 Task: Look for space in Toritama, Brazil from 7th July, 2023 to 15th July, 2023 for 6 adults in price range Rs.15000 to Rs.20000. Place can be entire place with 3 bedrooms having 3 beds and 3 bathrooms. Property type can be house, flat, guest house. Booking option can be shelf check-in. Required host language is Spanish.
Action: Mouse moved to (492, 121)
Screenshot: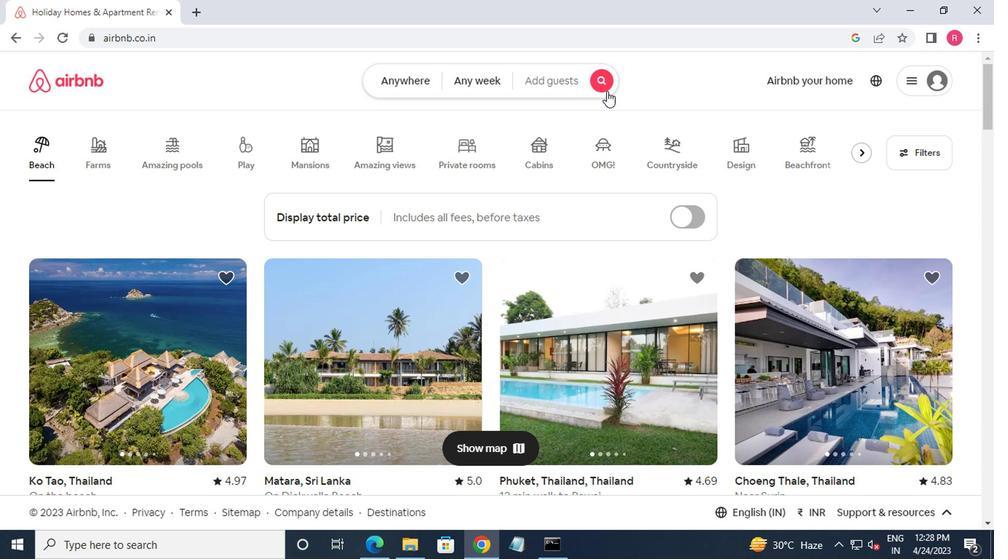 
Action: Mouse pressed left at (492, 121)
Screenshot: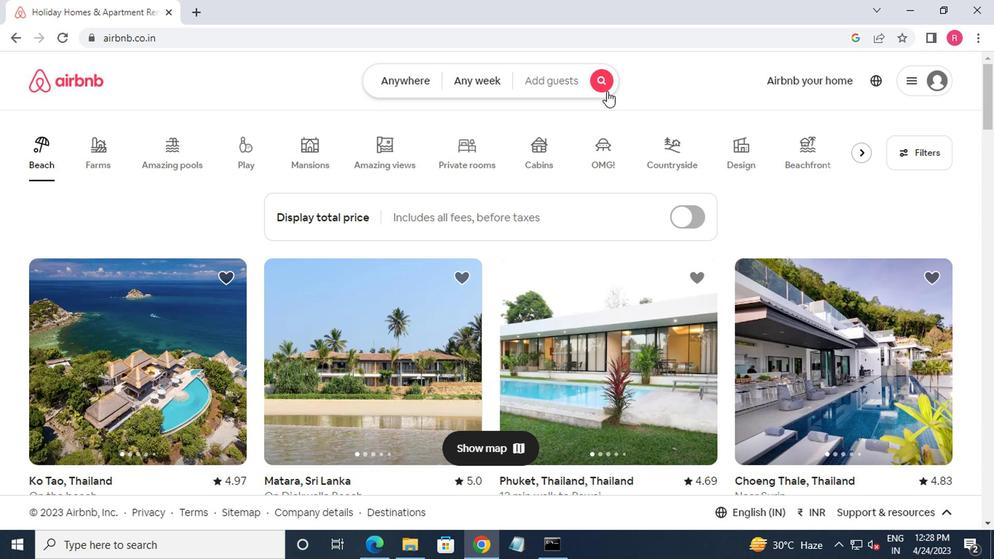 
Action: Mouse moved to (288, 162)
Screenshot: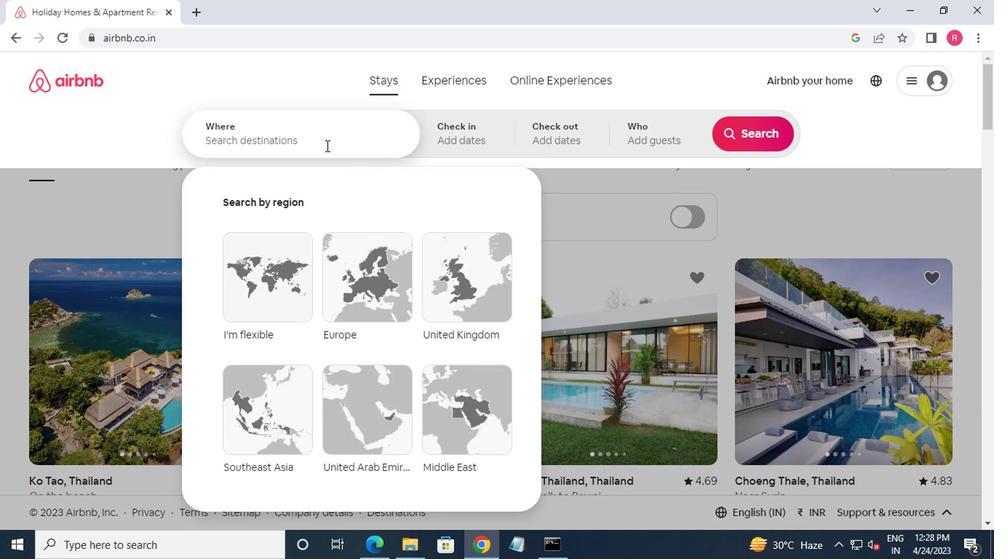
Action: Mouse pressed left at (288, 162)
Screenshot: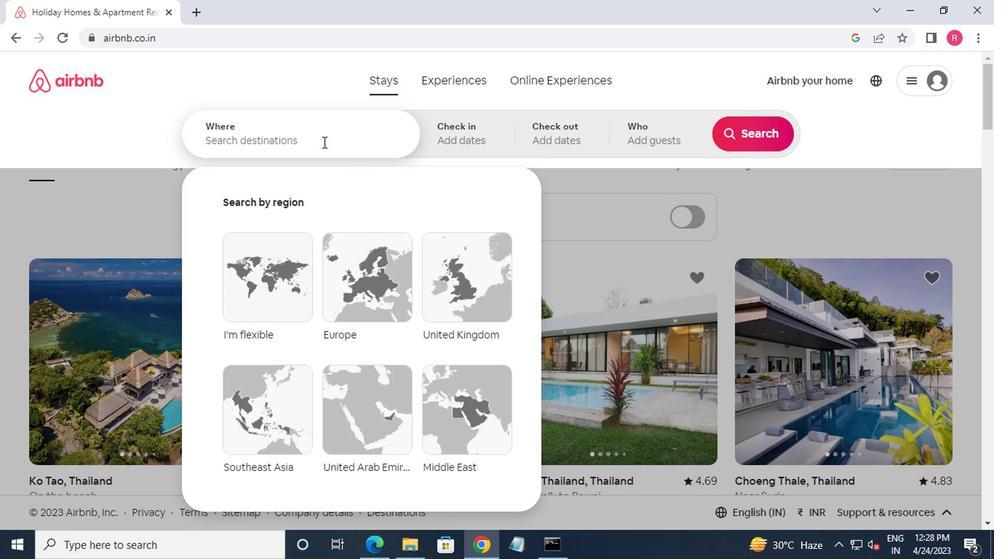 
Action: Mouse moved to (311, 222)
Screenshot: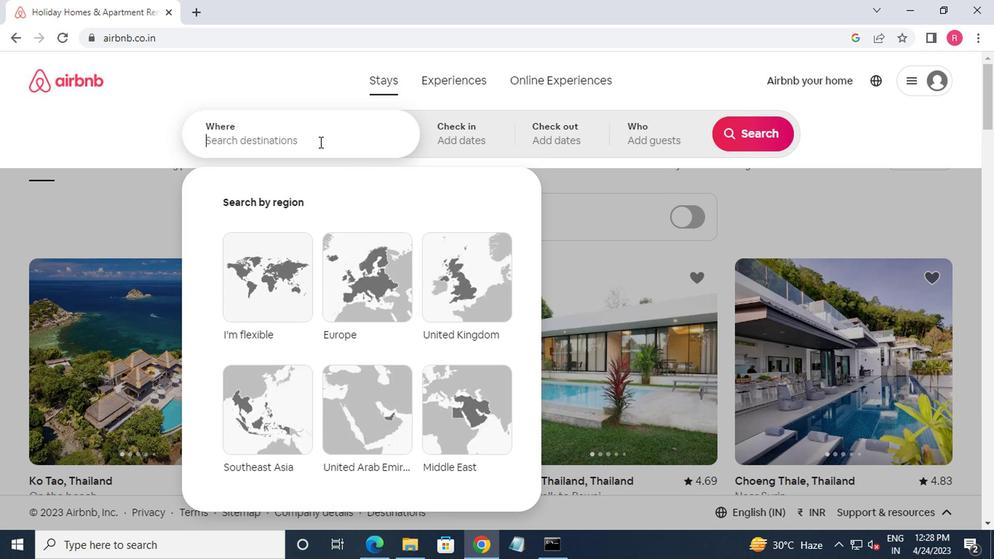 
Action: Key pressed toritama,brazil<Key.enter>
Screenshot: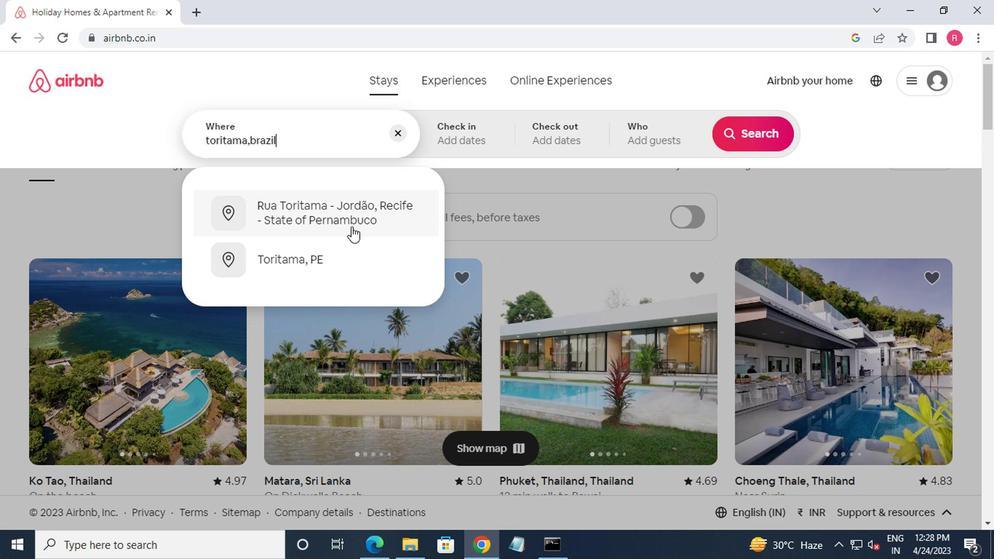 
Action: Mouse moved to (597, 240)
Screenshot: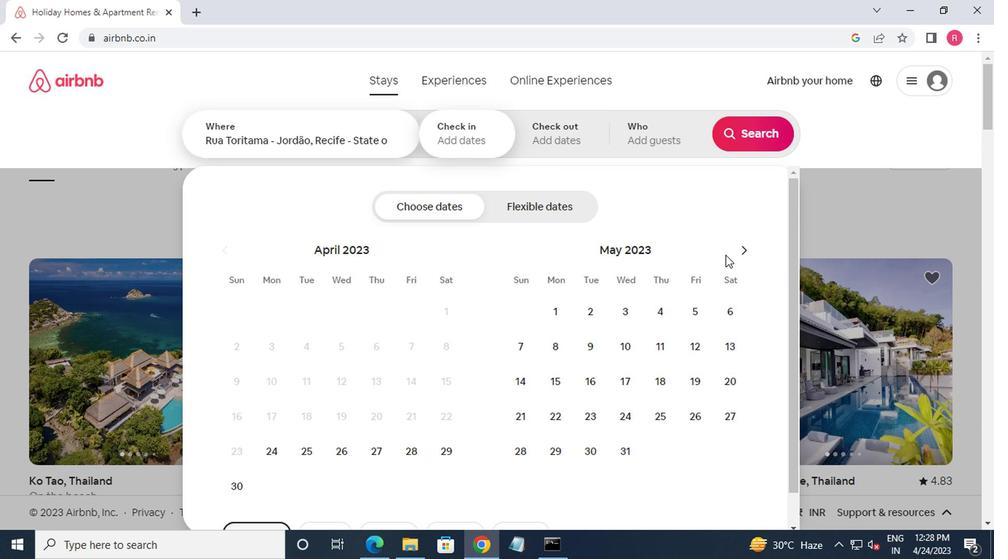
Action: Mouse pressed left at (597, 240)
Screenshot: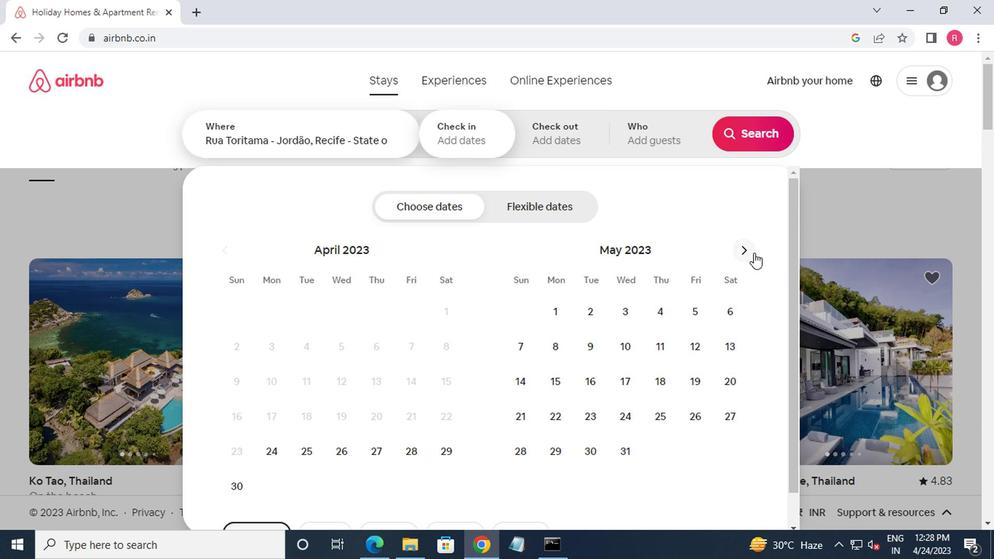 
Action: Mouse moved to (591, 241)
Screenshot: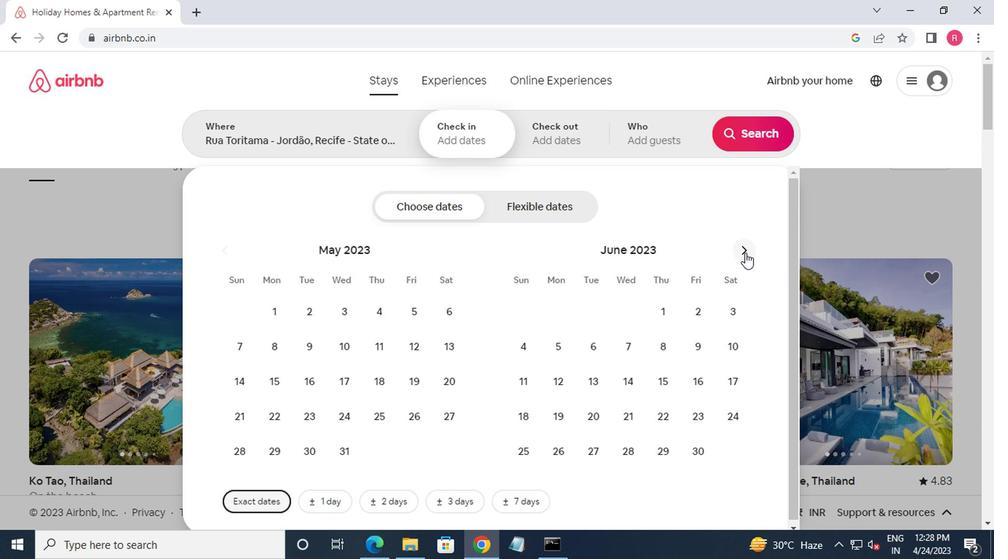 
Action: Mouse pressed left at (591, 241)
Screenshot: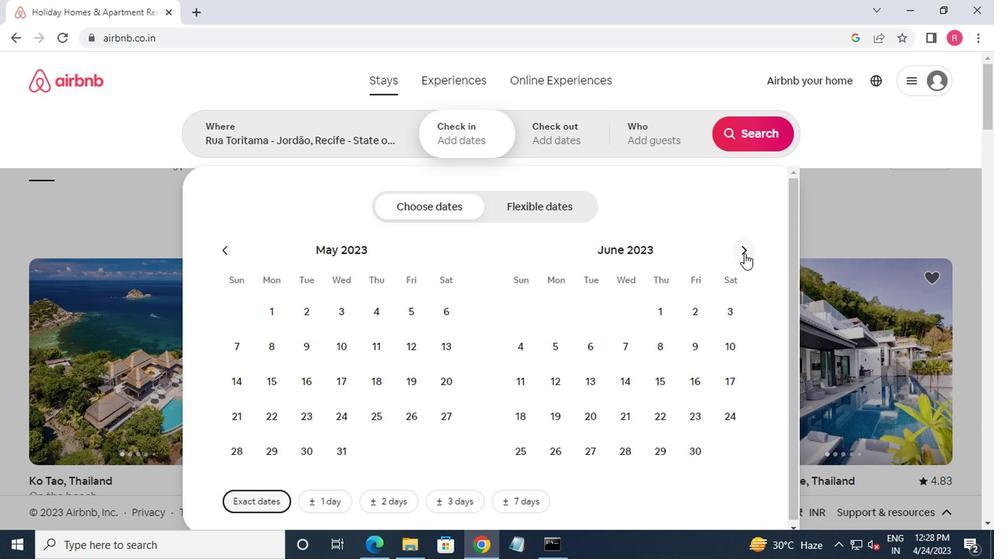 
Action: Mouse moved to (556, 311)
Screenshot: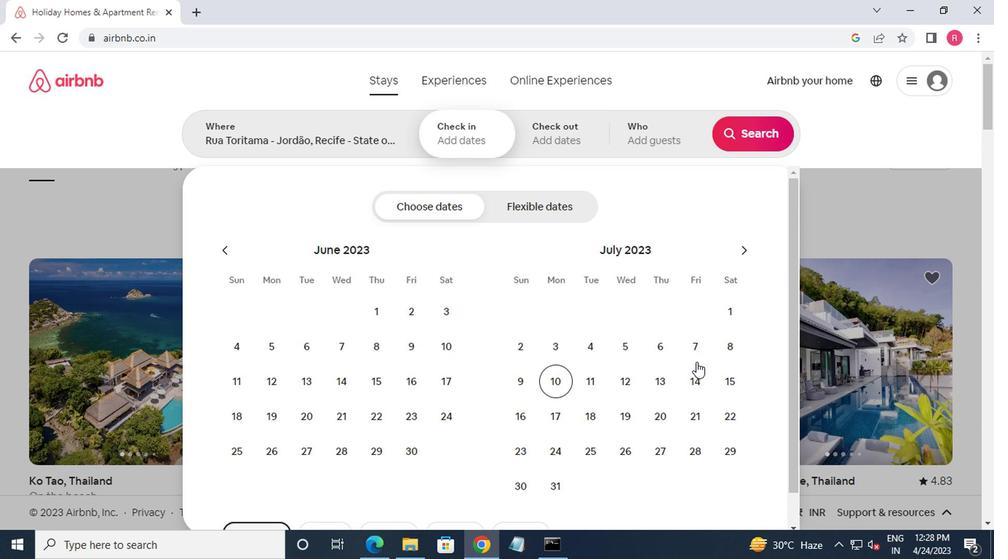
Action: Mouse pressed left at (556, 311)
Screenshot: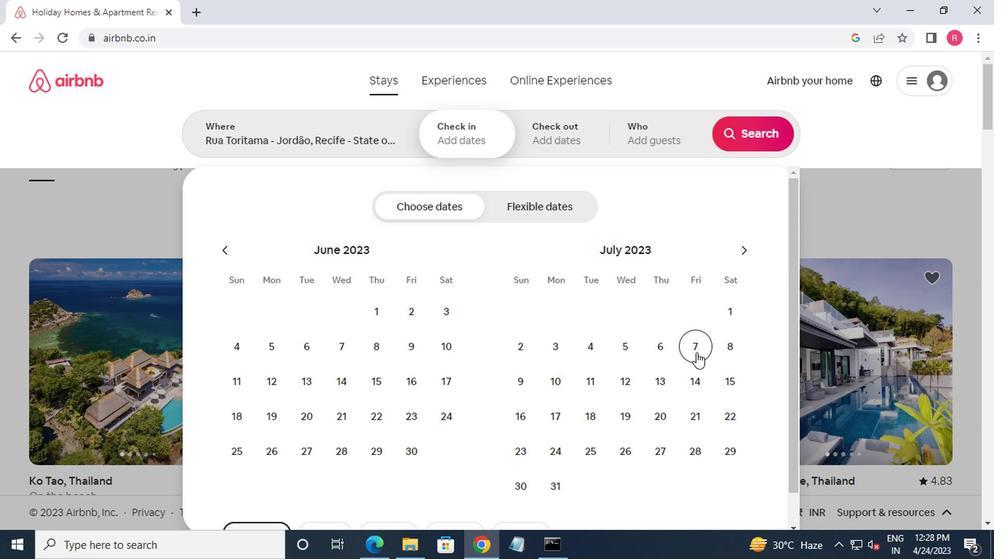 
Action: Mouse moved to (573, 335)
Screenshot: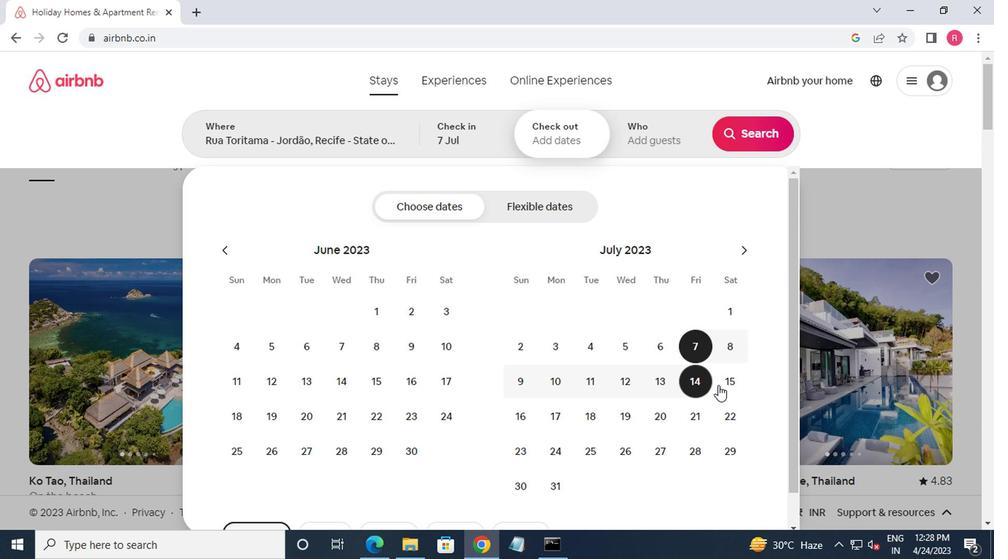 
Action: Mouse pressed left at (573, 335)
Screenshot: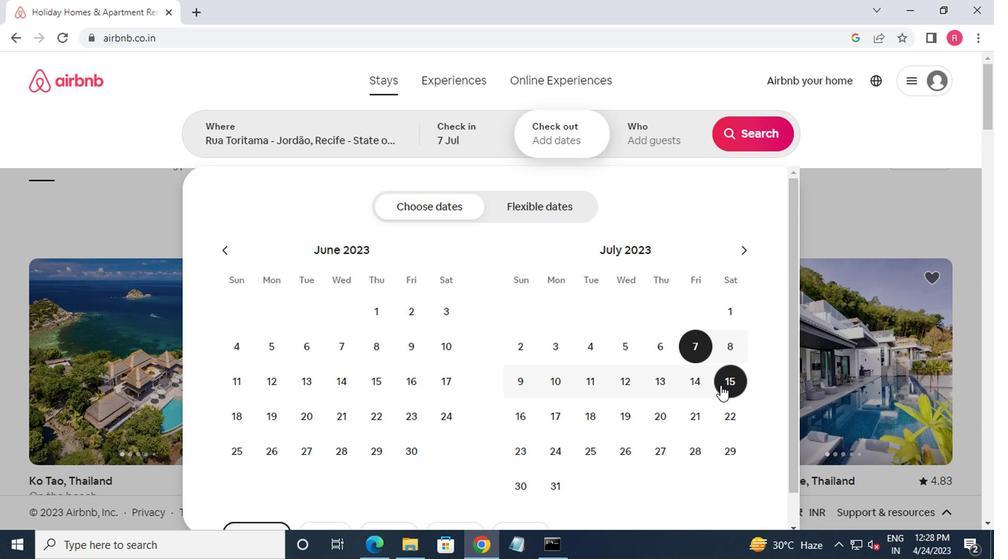 
Action: Mouse moved to (519, 161)
Screenshot: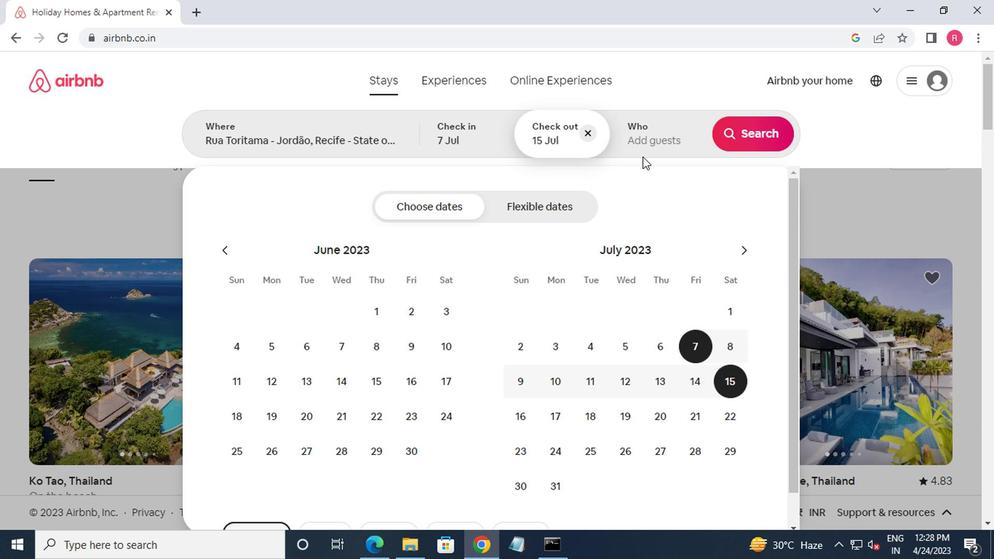 
Action: Mouse pressed left at (519, 161)
Screenshot: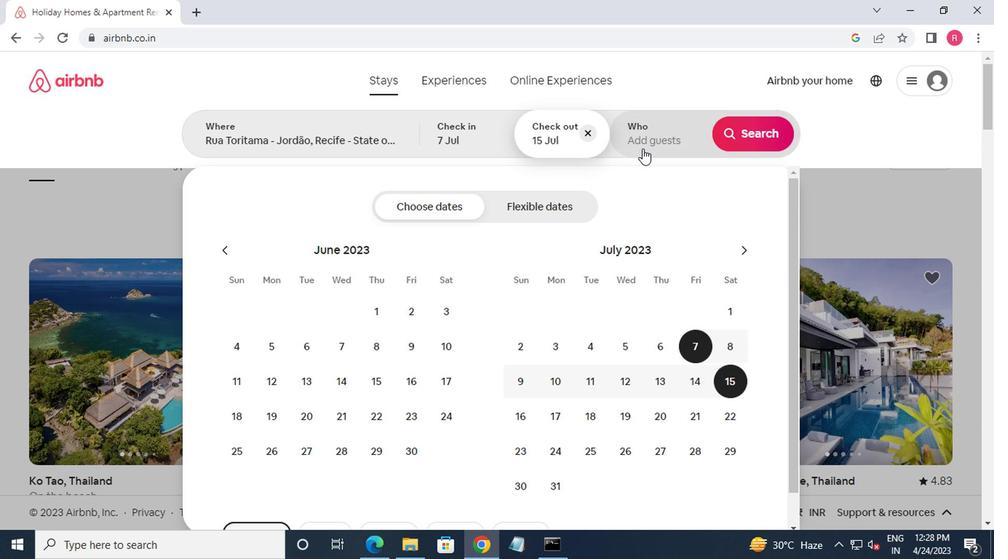 
Action: Mouse moved to (598, 200)
Screenshot: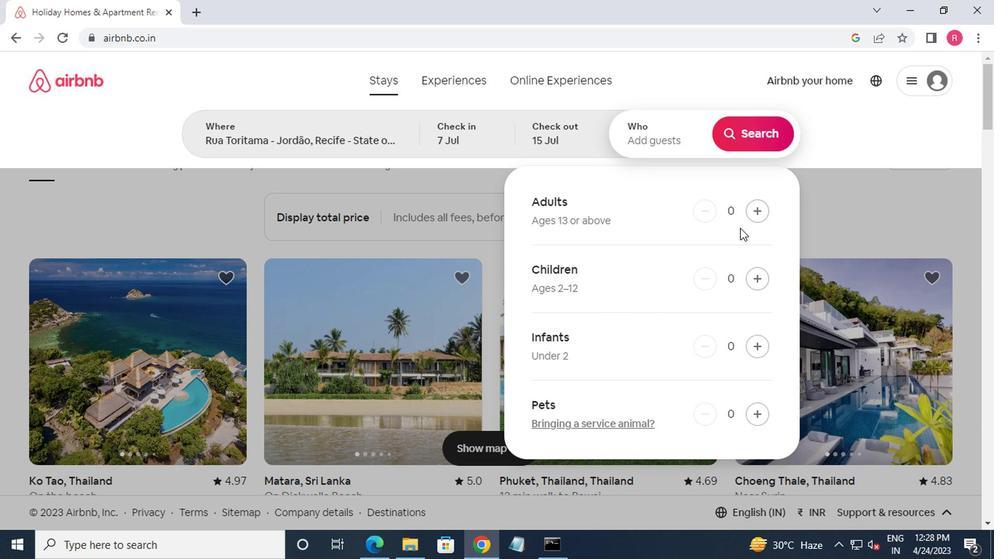 
Action: Mouse pressed left at (598, 200)
Screenshot: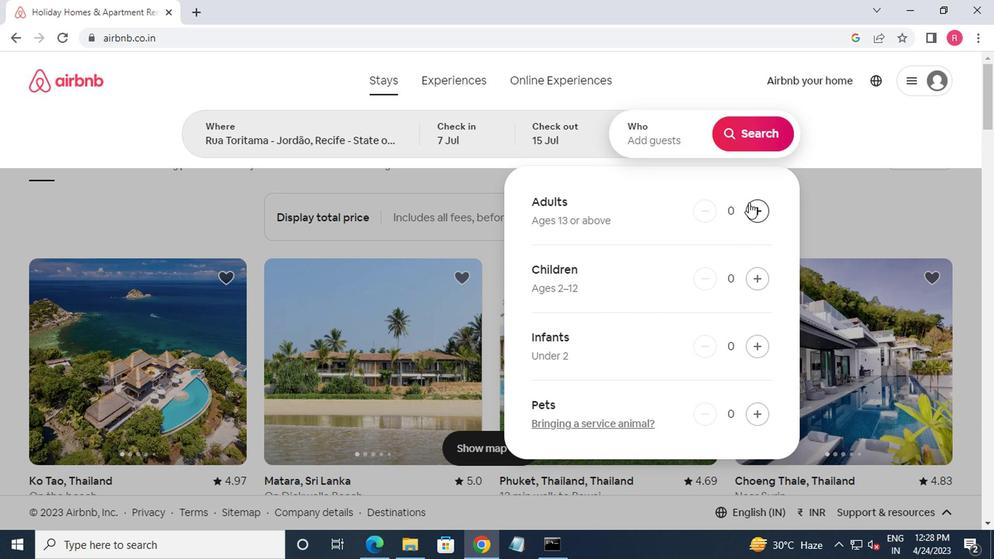 
Action: Mouse moved to (599, 210)
Screenshot: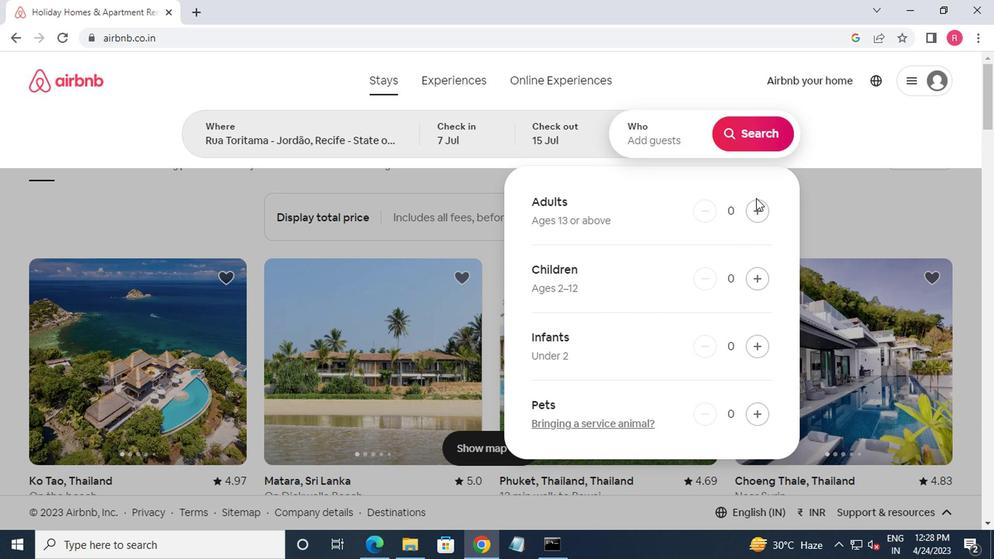 
Action: Mouse pressed left at (599, 210)
Screenshot: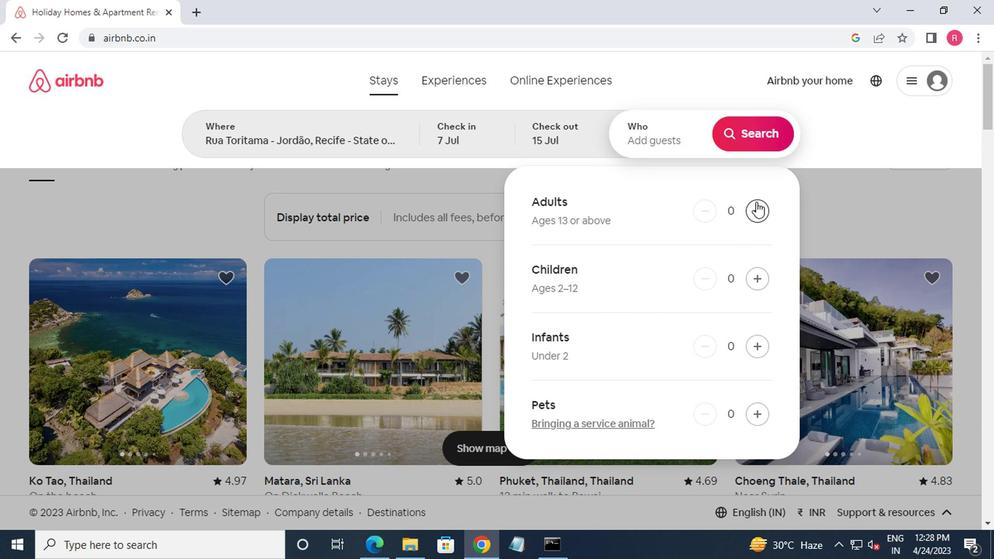 
Action: Mouse pressed left at (599, 210)
Screenshot: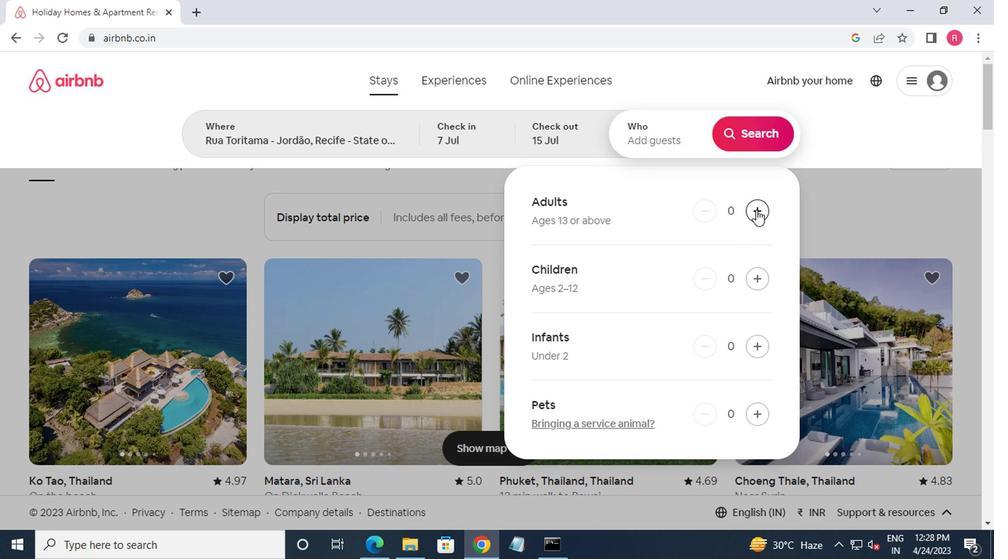 
Action: Mouse pressed left at (599, 210)
Screenshot: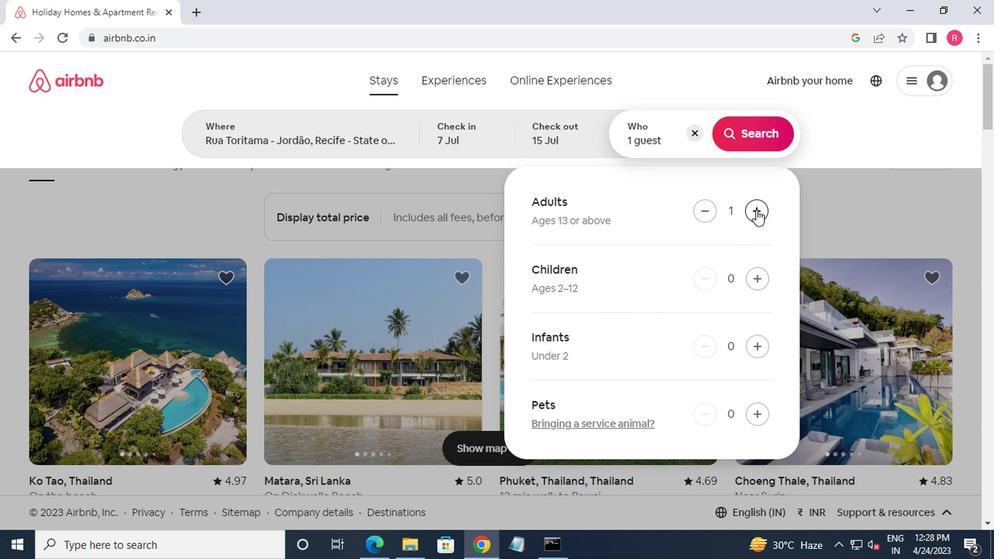 
Action: Mouse pressed left at (599, 210)
Screenshot: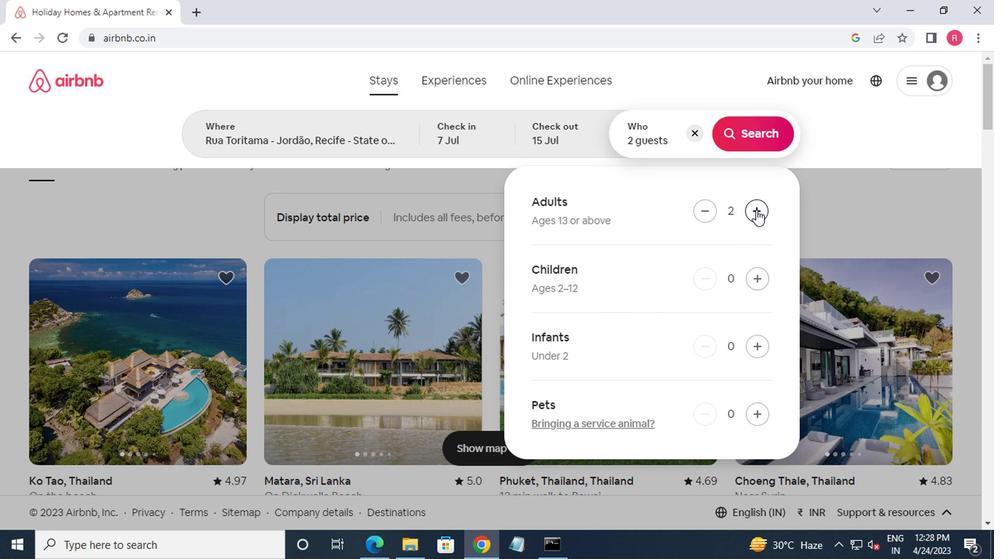 
Action: Mouse pressed left at (599, 210)
Screenshot: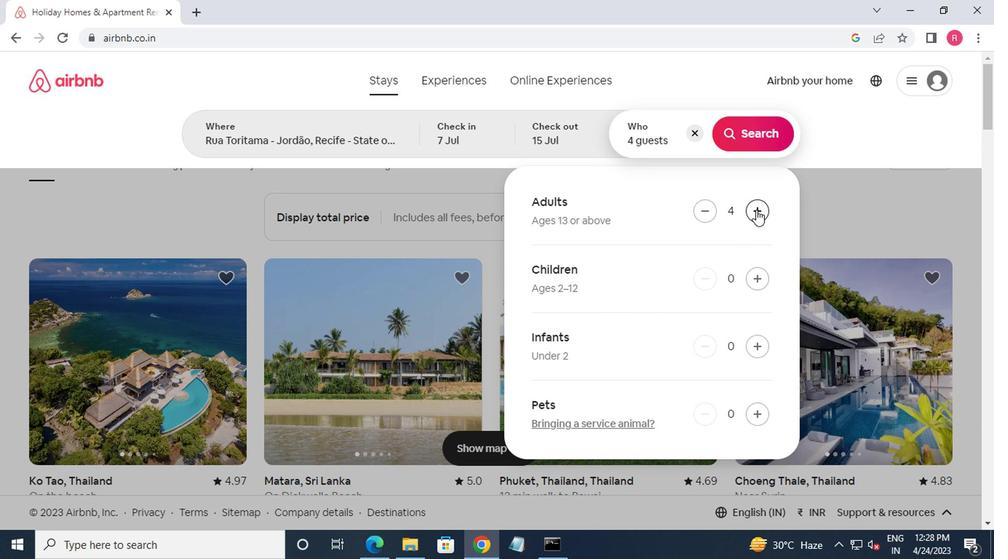 
Action: Mouse moved to (599, 210)
Screenshot: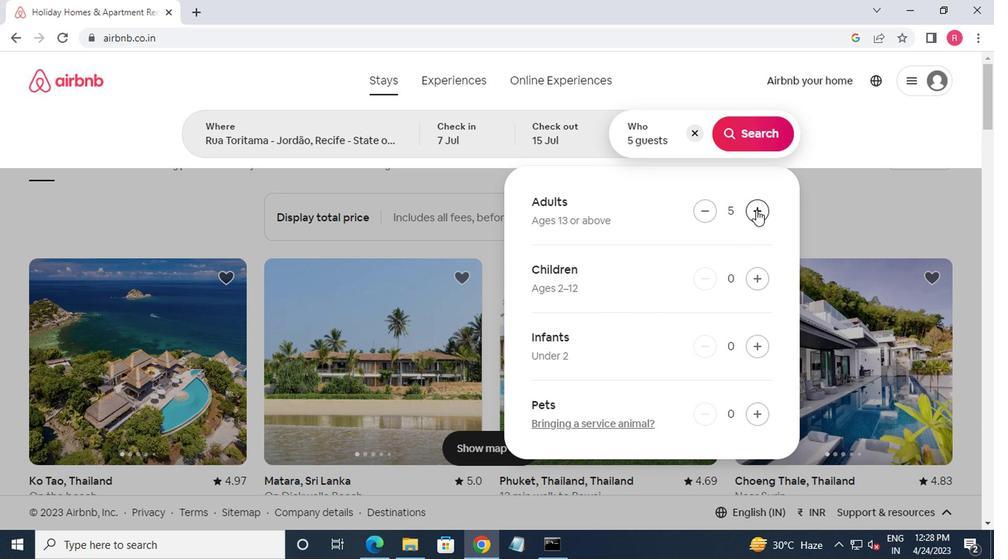 
Action: Mouse pressed left at (599, 210)
Screenshot: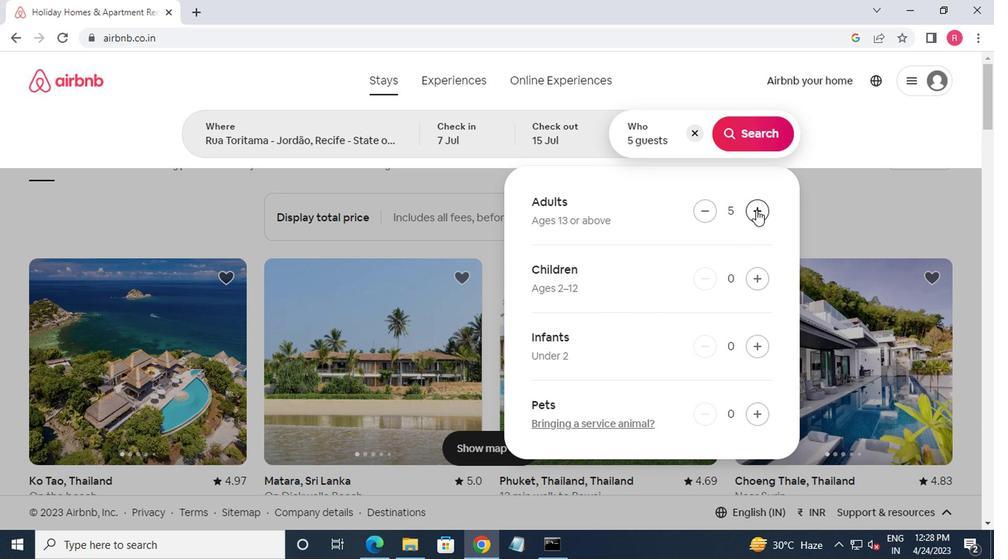 
Action: Mouse moved to (592, 161)
Screenshot: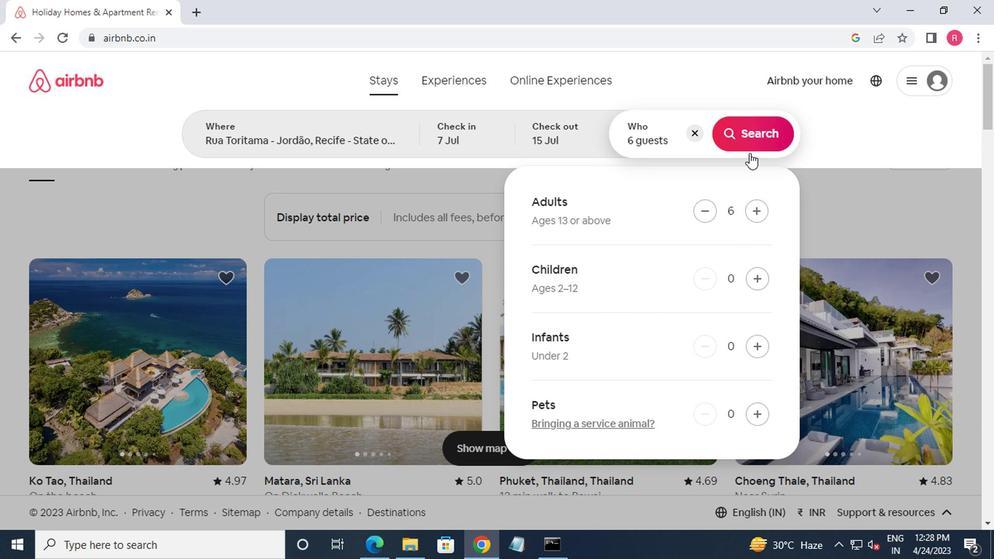 
Action: Mouse pressed left at (592, 161)
Screenshot: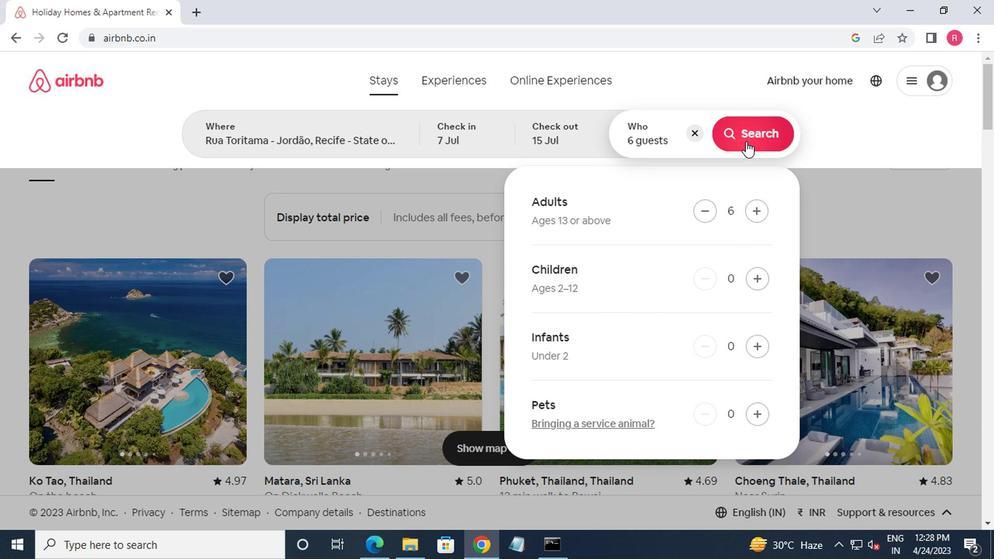
Action: Mouse moved to (707, 159)
Screenshot: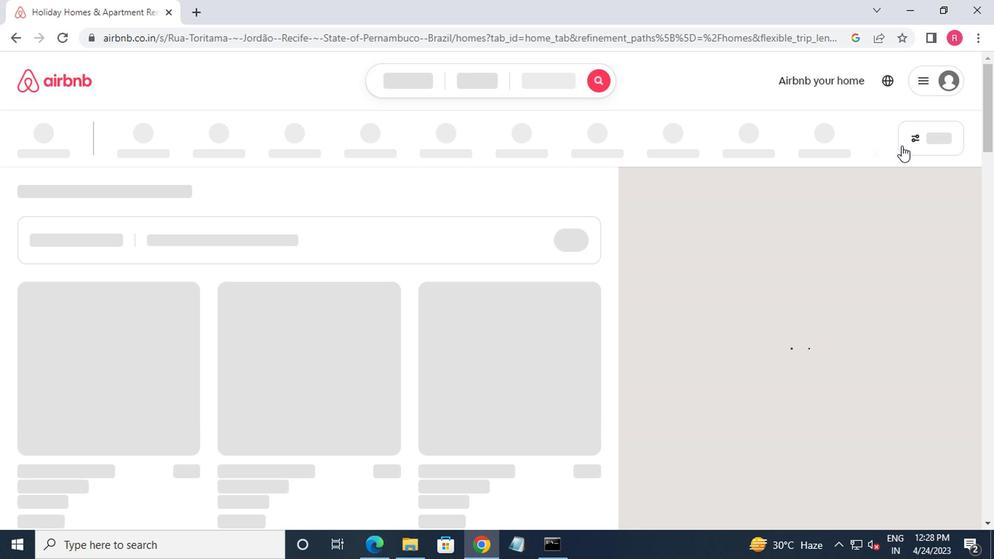 
Action: Mouse pressed left at (707, 159)
Screenshot: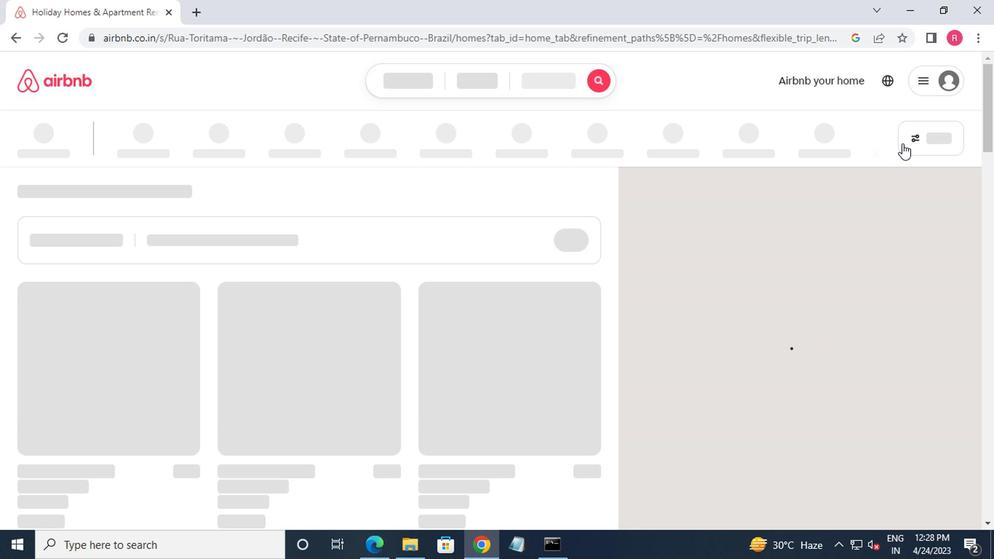 
Action: Mouse moved to (281, 289)
Screenshot: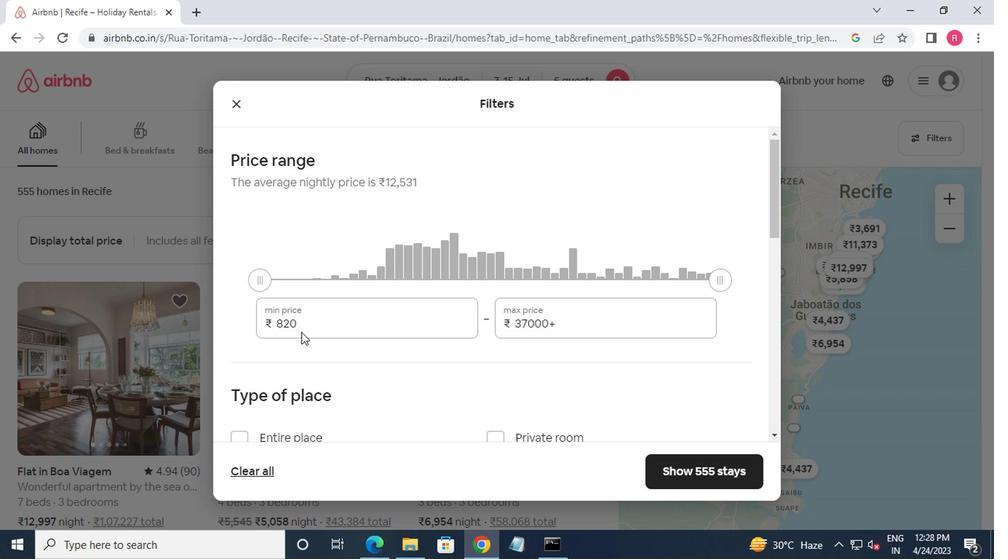 
Action: Mouse pressed left at (281, 289)
Screenshot: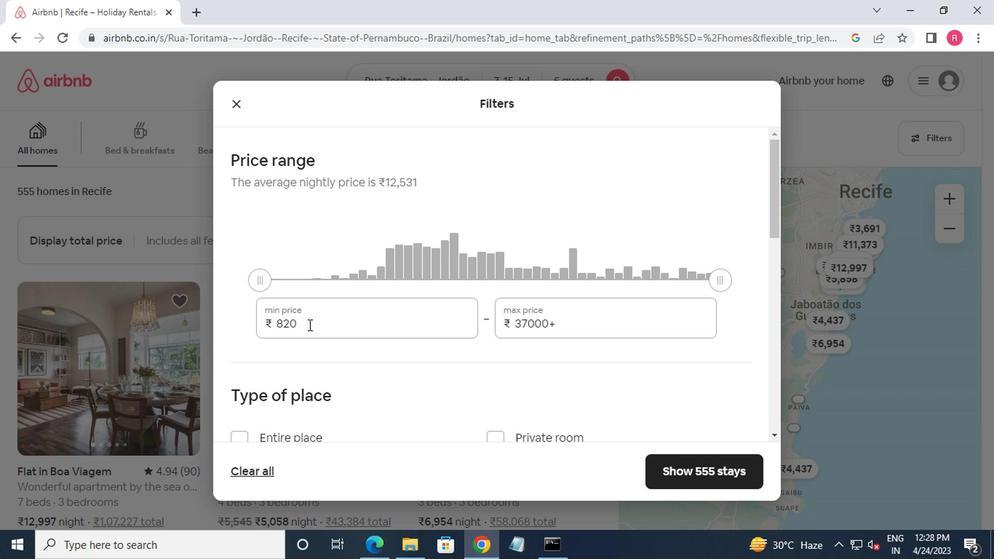 
Action: Key pressed <Key.backspace><Key.backspace><Key.backspace><Key.backspace>15000<Key.tab>2000<Key.backspace><Key.backspace><Key.backspace><Key.backspace><Key.backspace><Key.backspace><Key.backspace>20000
Screenshot: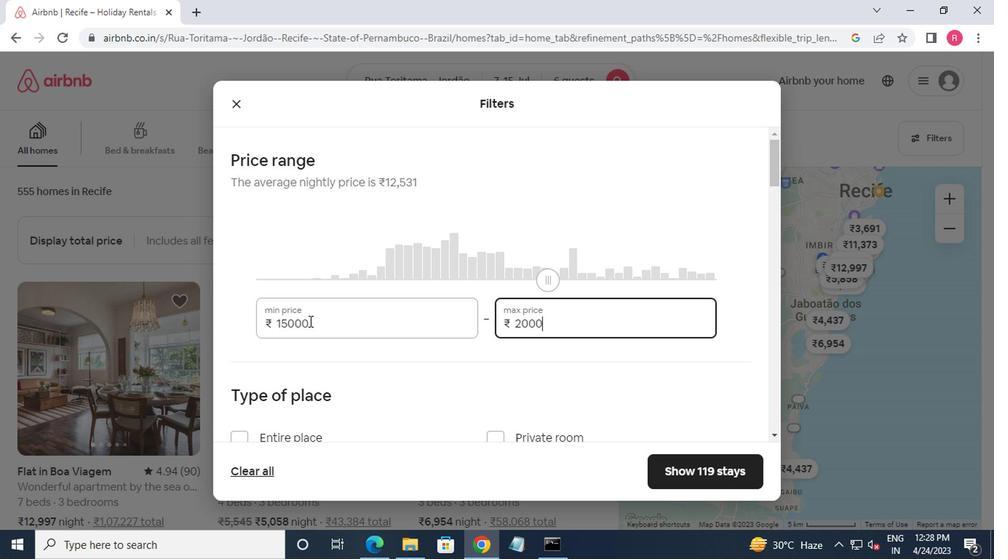 
Action: Mouse moved to (254, 373)
Screenshot: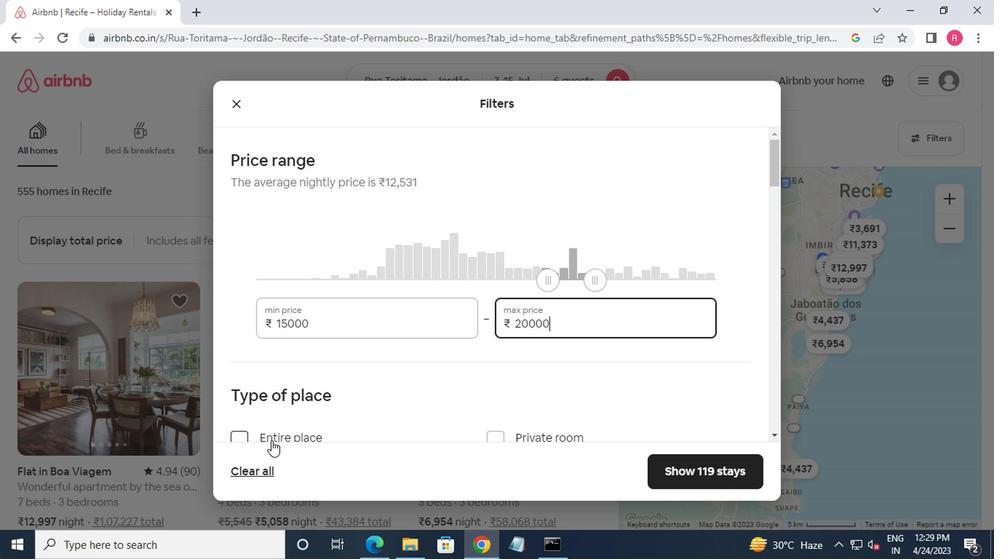 
Action: Mouse pressed left at (254, 373)
Screenshot: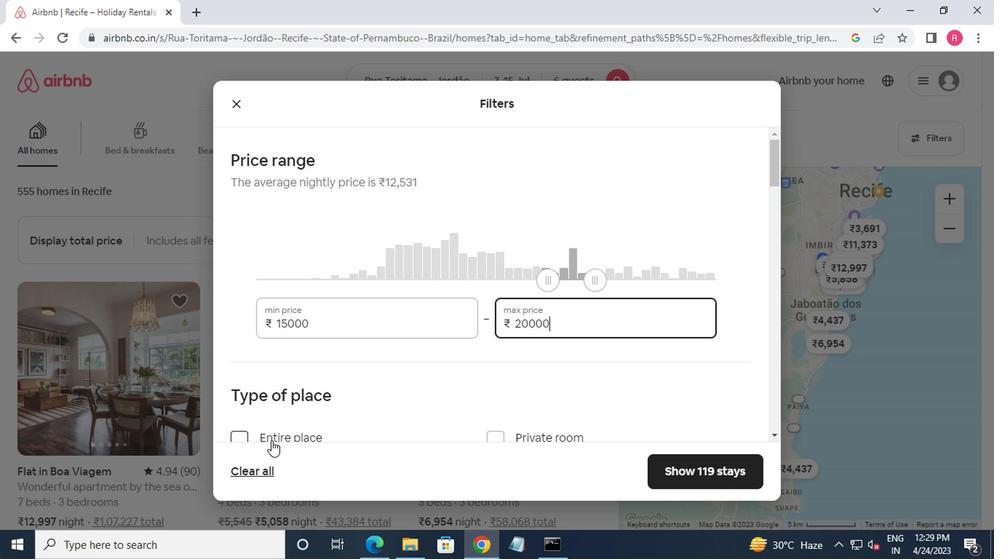 
Action: Mouse moved to (264, 366)
Screenshot: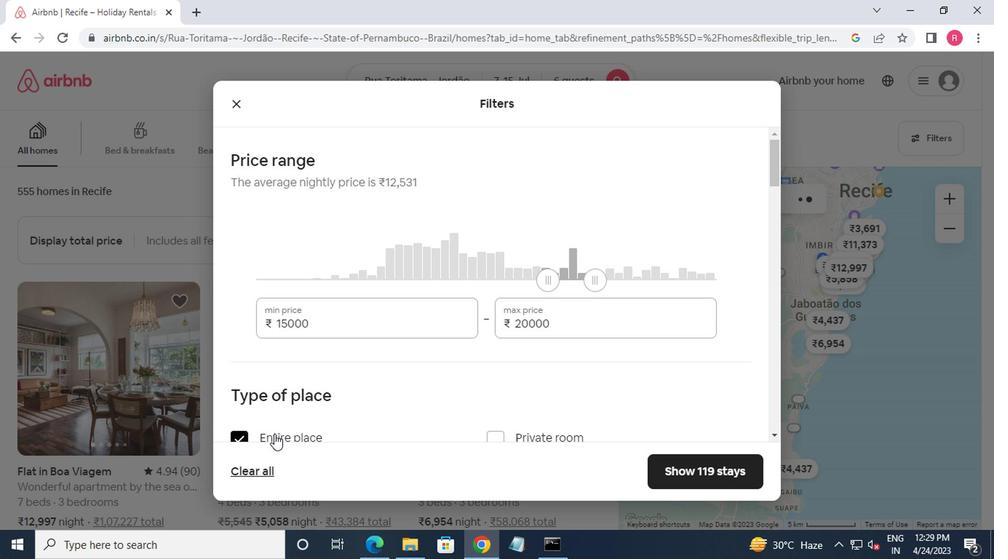 
Action: Mouse scrolled (264, 366) with delta (0, 0)
Screenshot: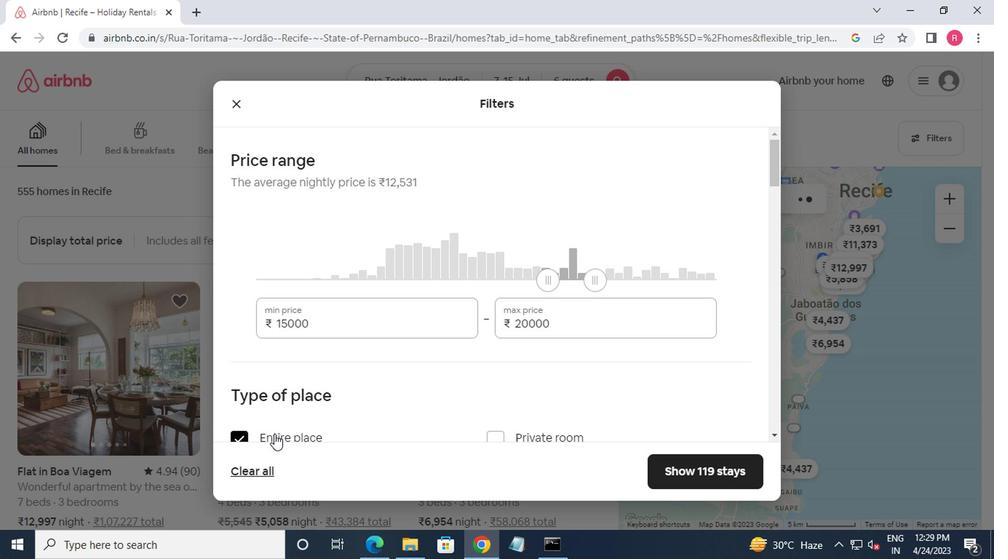 
Action: Mouse moved to (271, 366)
Screenshot: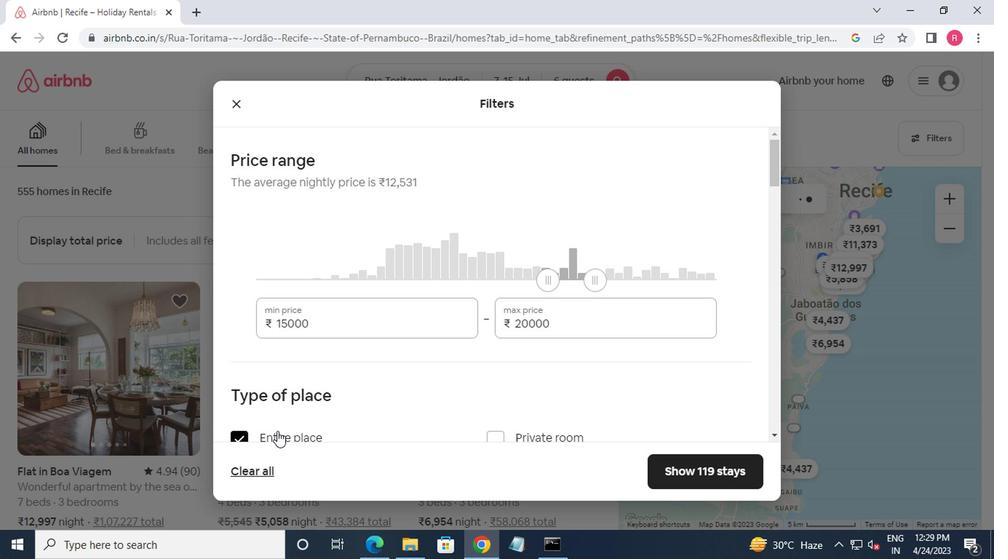 
Action: Mouse scrolled (271, 366) with delta (0, 0)
Screenshot: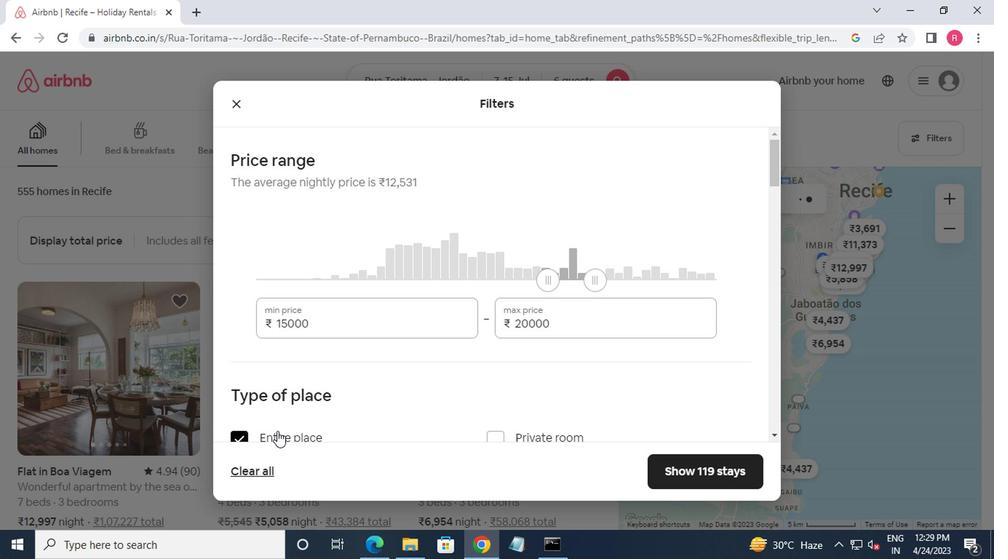 
Action: Mouse moved to (280, 363)
Screenshot: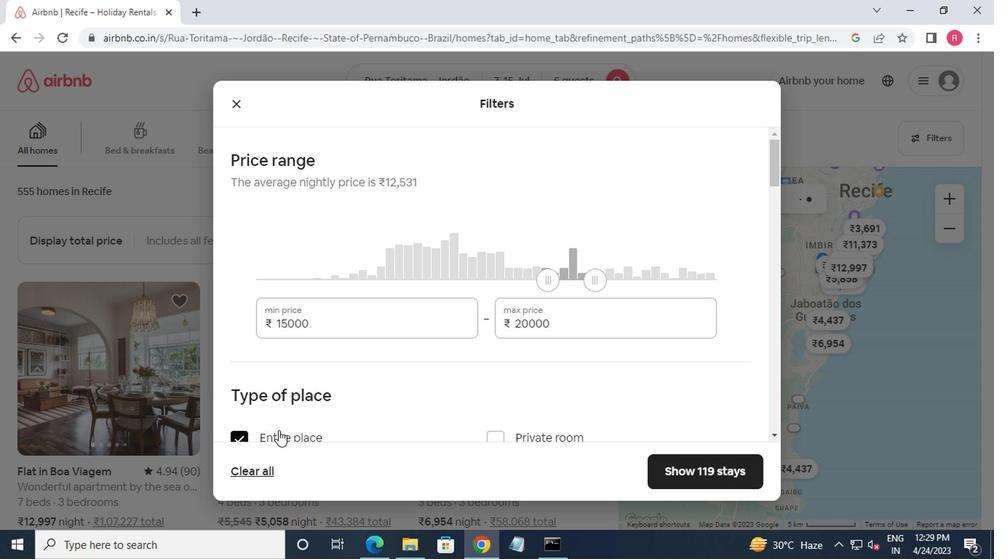 
Action: Mouse scrolled (280, 362) with delta (0, 0)
Screenshot: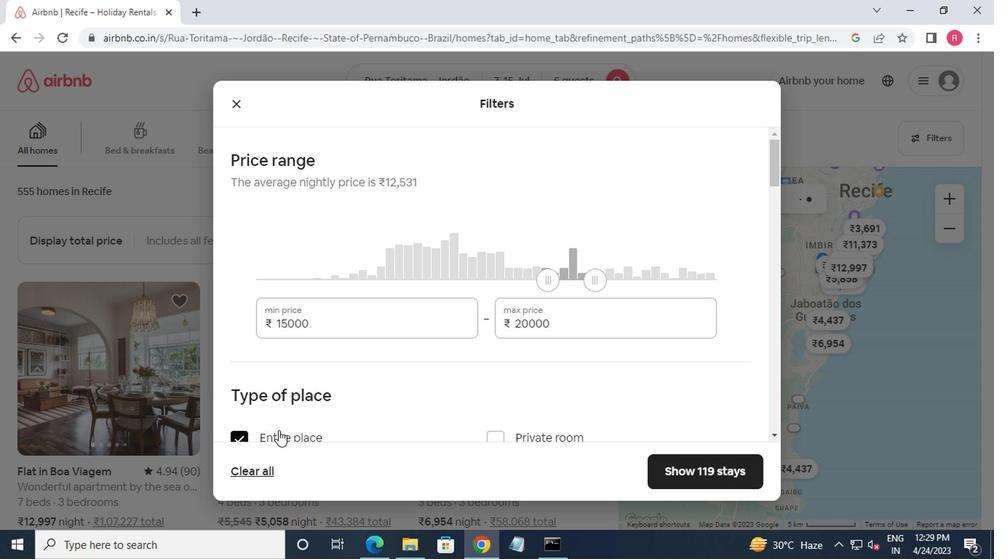 
Action: Mouse moved to (346, 328)
Screenshot: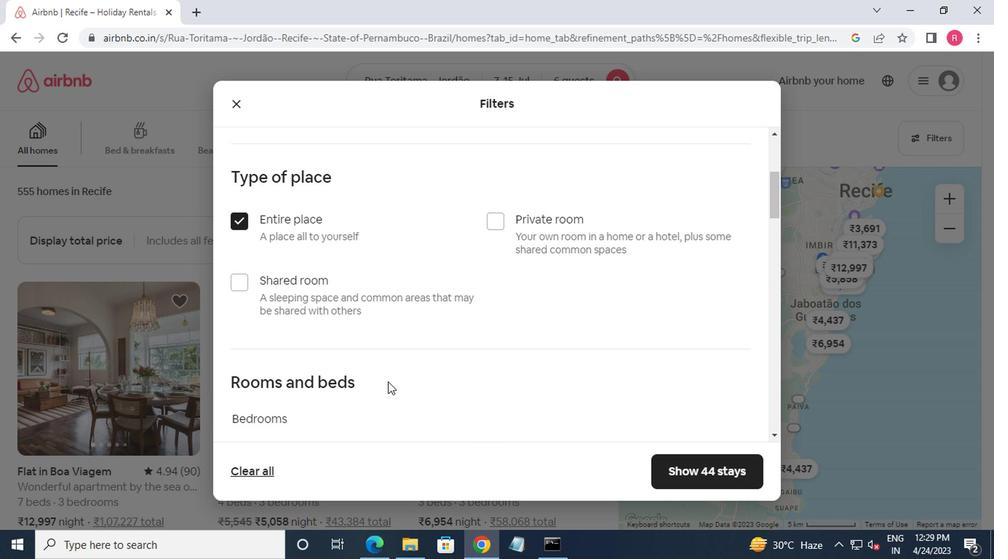 
Action: Mouse scrolled (346, 328) with delta (0, 0)
Screenshot: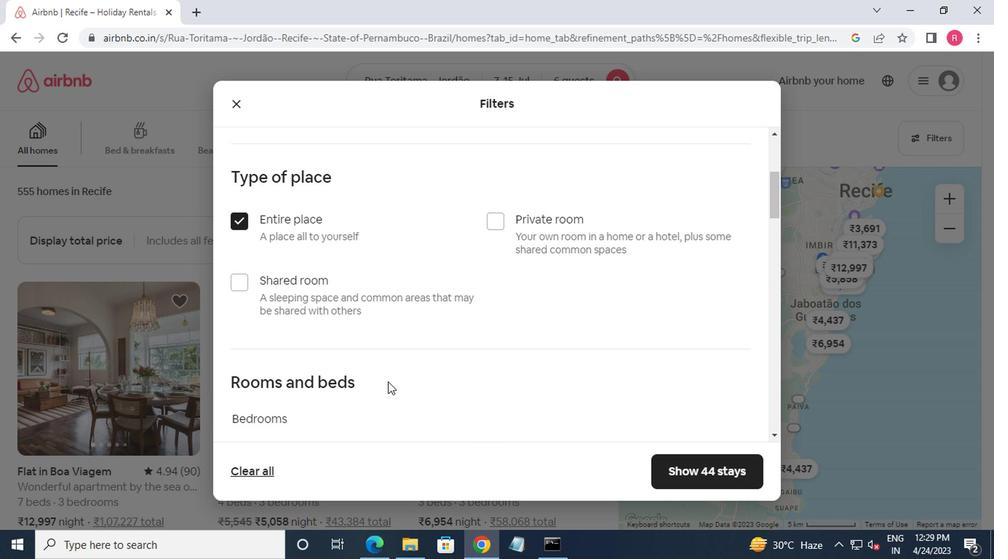 
Action: Mouse moved to (344, 329)
Screenshot: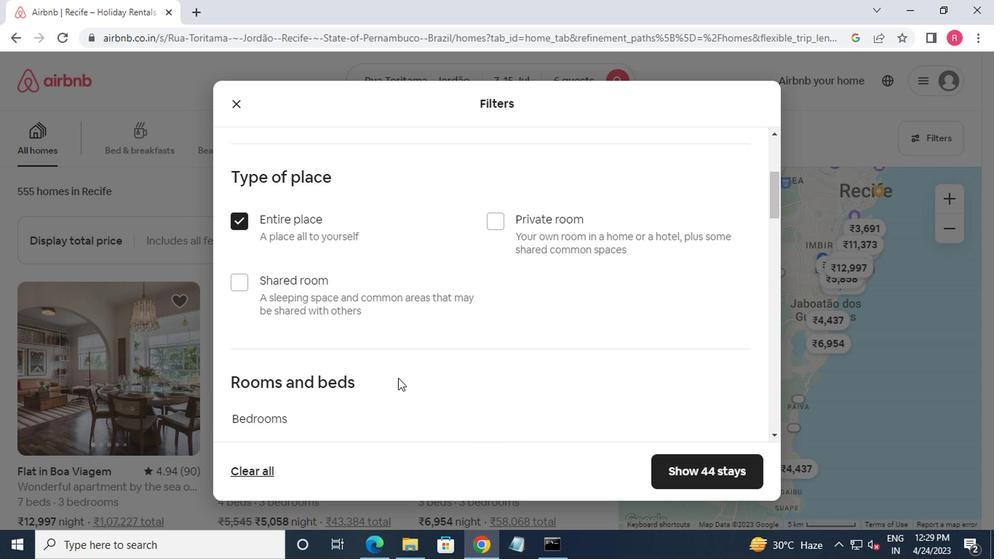 
Action: Mouse scrolled (344, 329) with delta (0, 0)
Screenshot: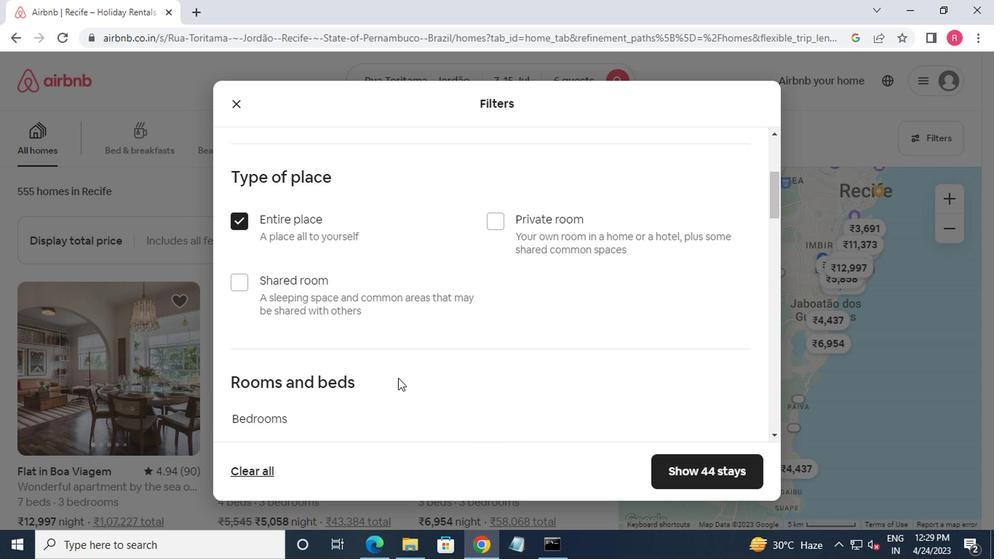 
Action: Mouse moved to (353, 289)
Screenshot: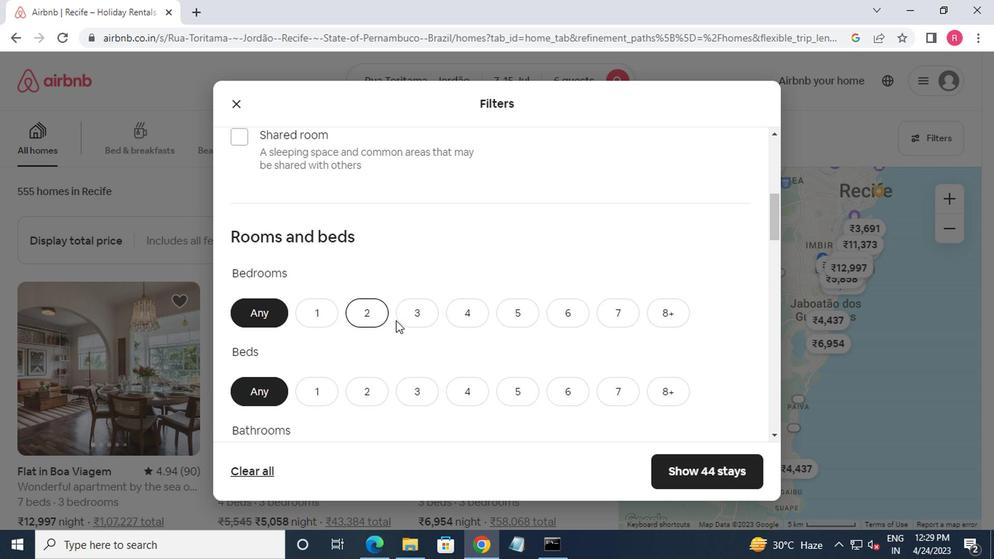 
Action: Mouse pressed left at (353, 289)
Screenshot: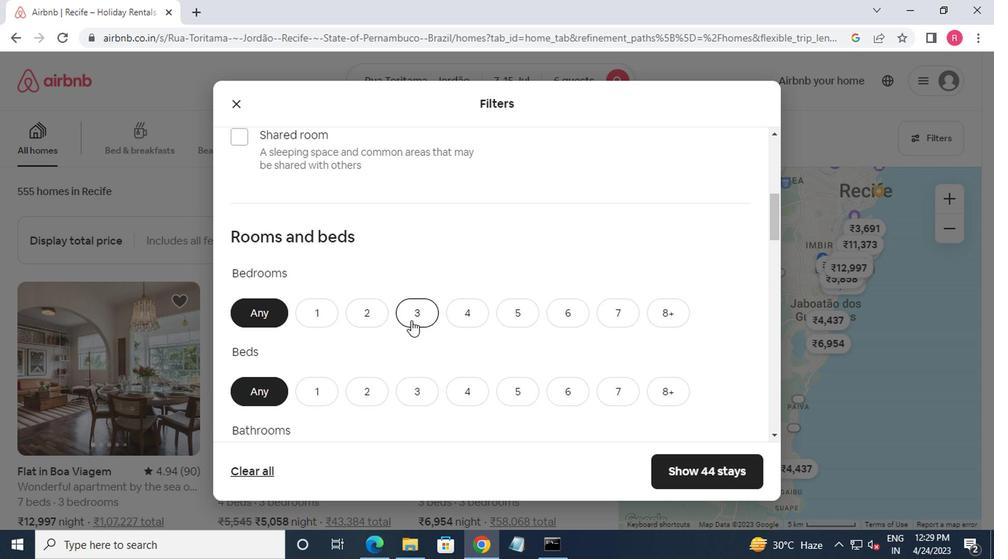 
Action: Mouse moved to (330, 303)
Screenshot: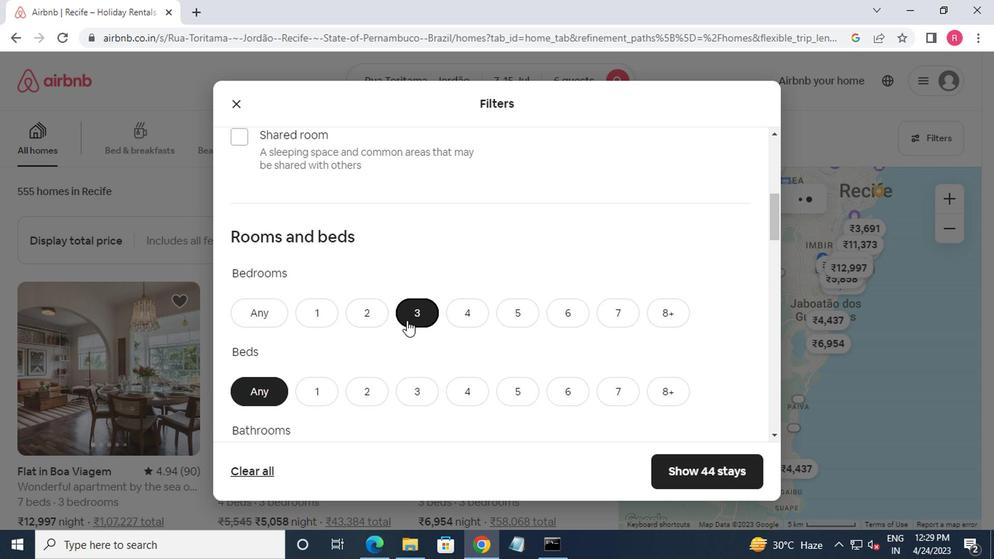 
Action: Mouse scrolled (330, 303) with delta (0, 0)
Screenshot: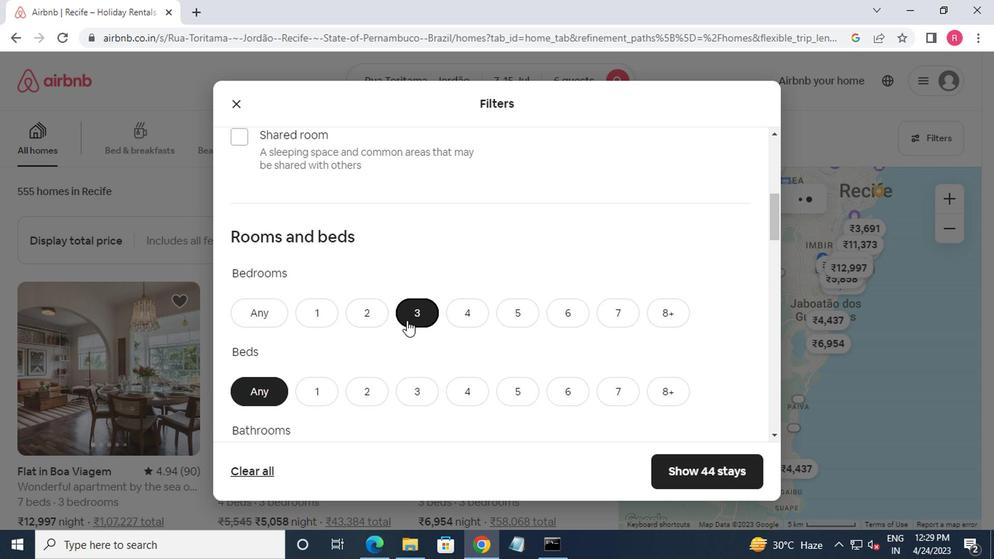 
Action: Mouse moved to (326, 307)
Screenshot: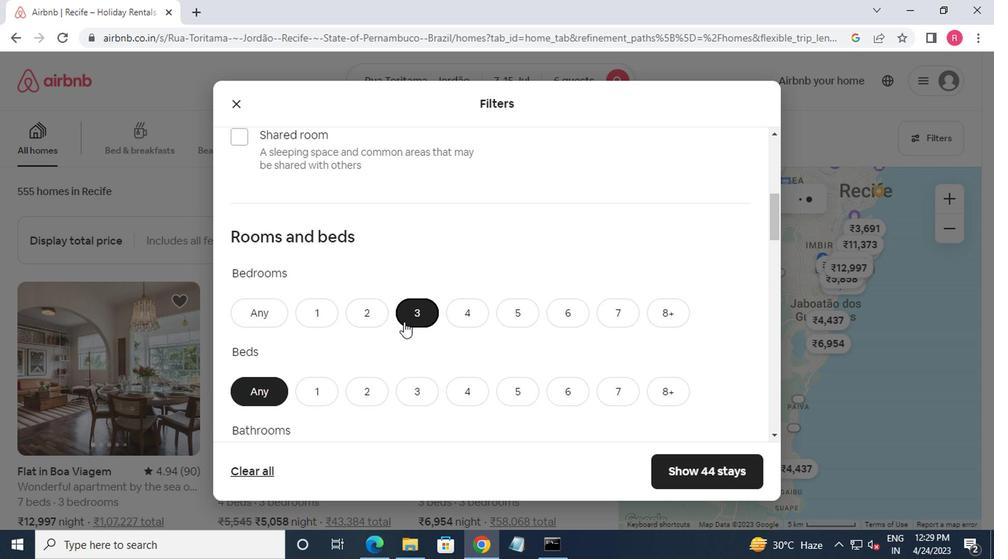 
Action: Mouse scrolled (326, 306) with delta (0, 0)
Screenshot: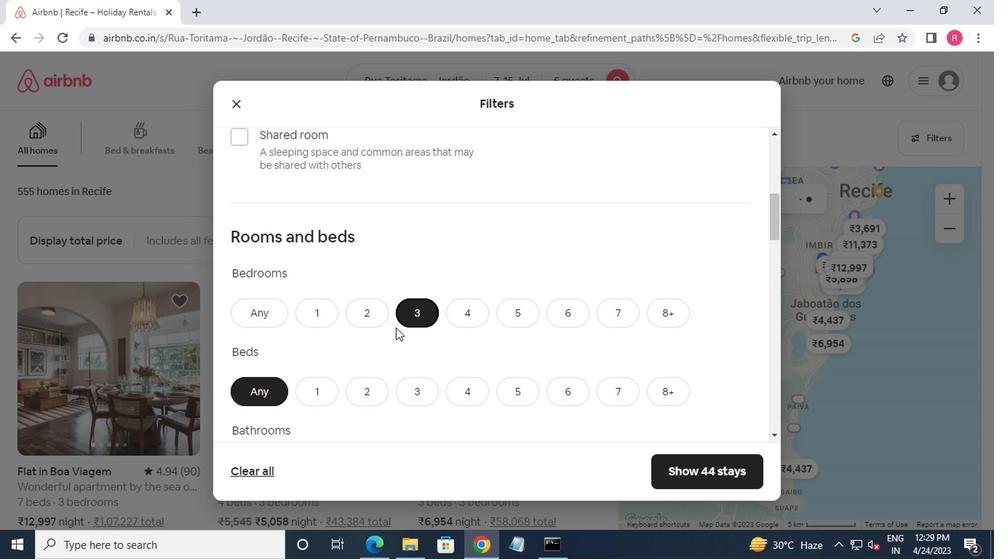 
Action: Mouse moved to (358, 243)
Screenshot: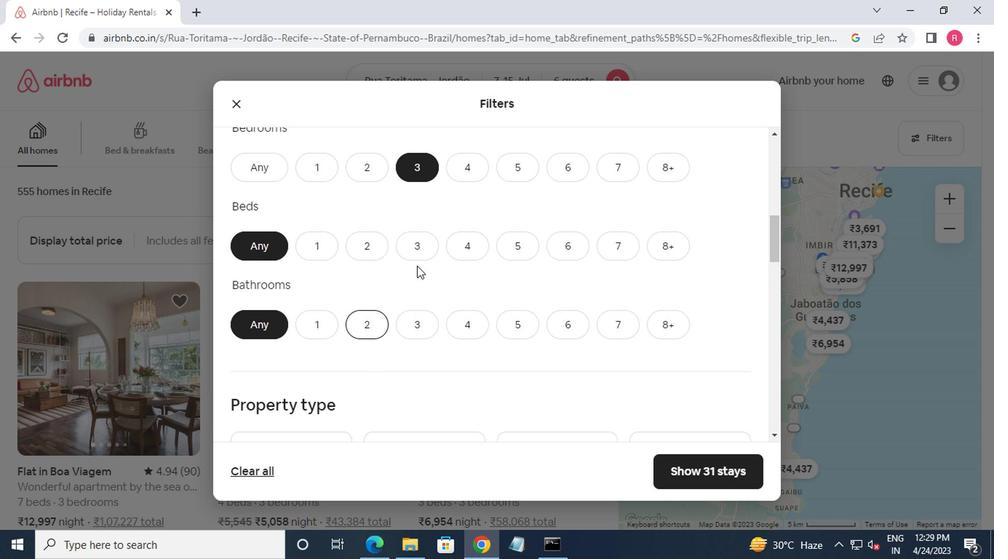 
Action: Mouse pressed left at (358, 243)
Screenshot: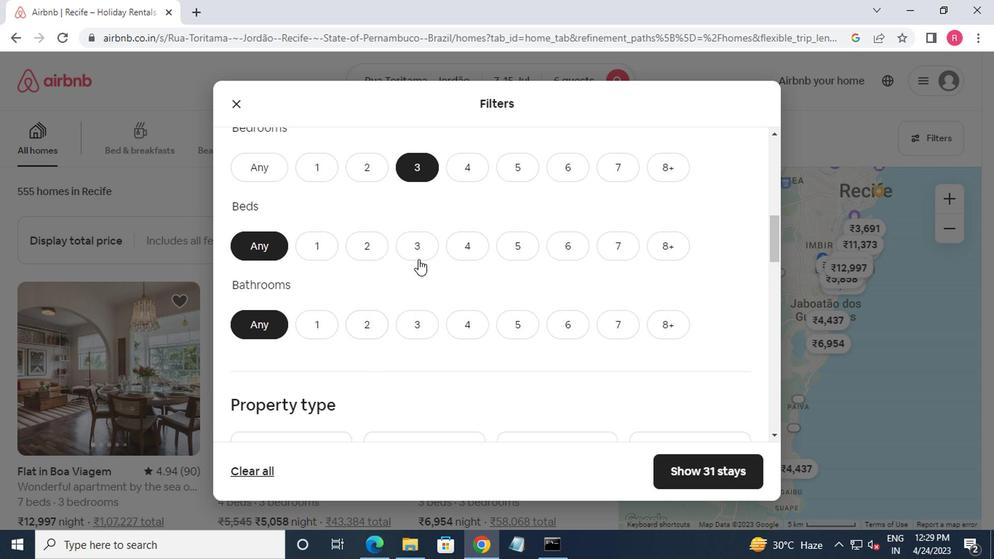 
Action: Mouse moved to (354, 294)
Screenshot: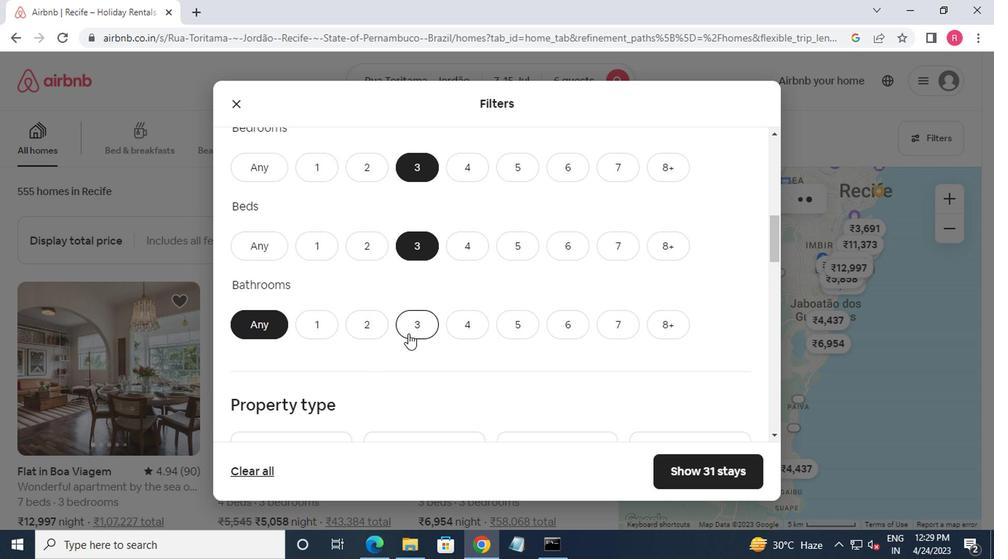 
Action: Mouse pressed left at (354, 294)
Screenshot: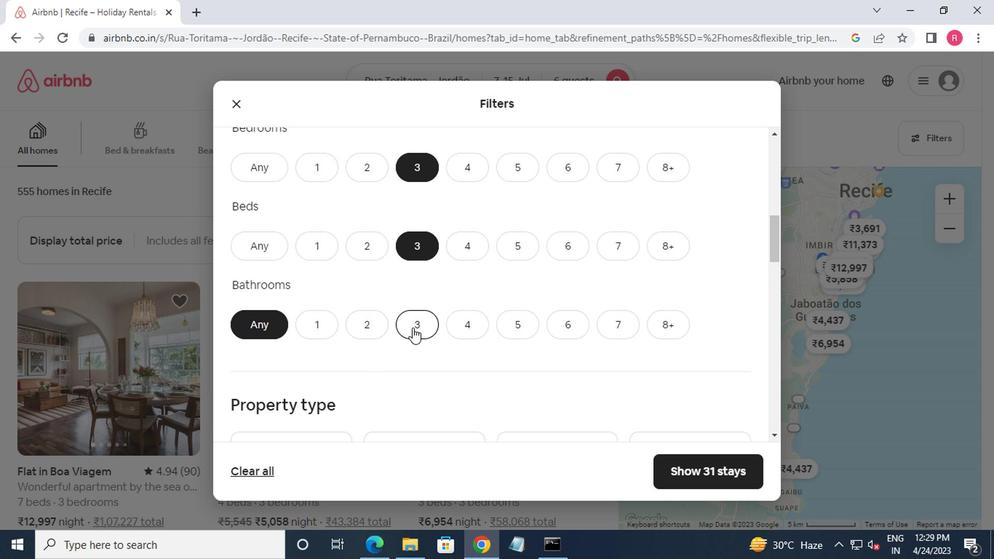 
Action: Mouse moved to (342, 297)
Screenshot: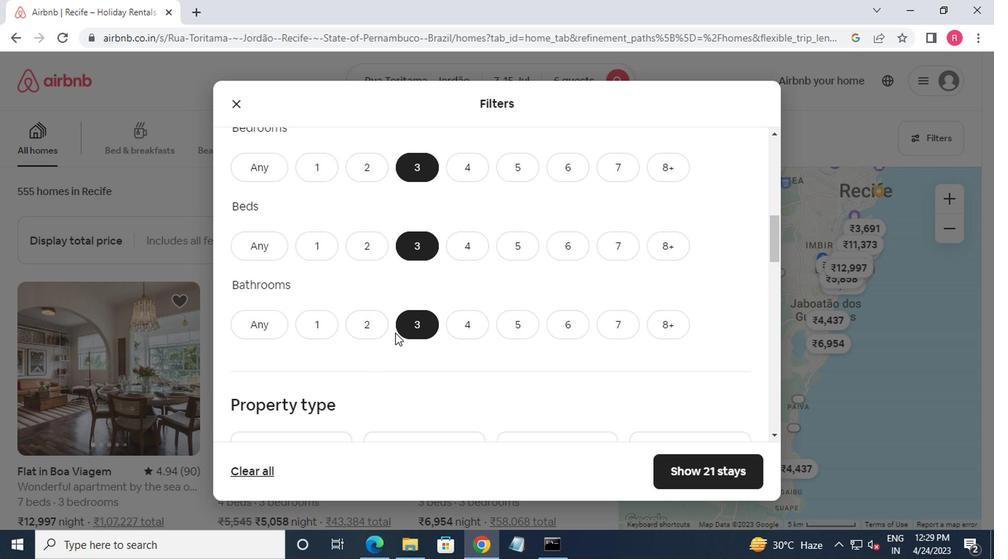 
Action: Mouse scrolled (342, 297) with delta (0, 0)
Screenshot: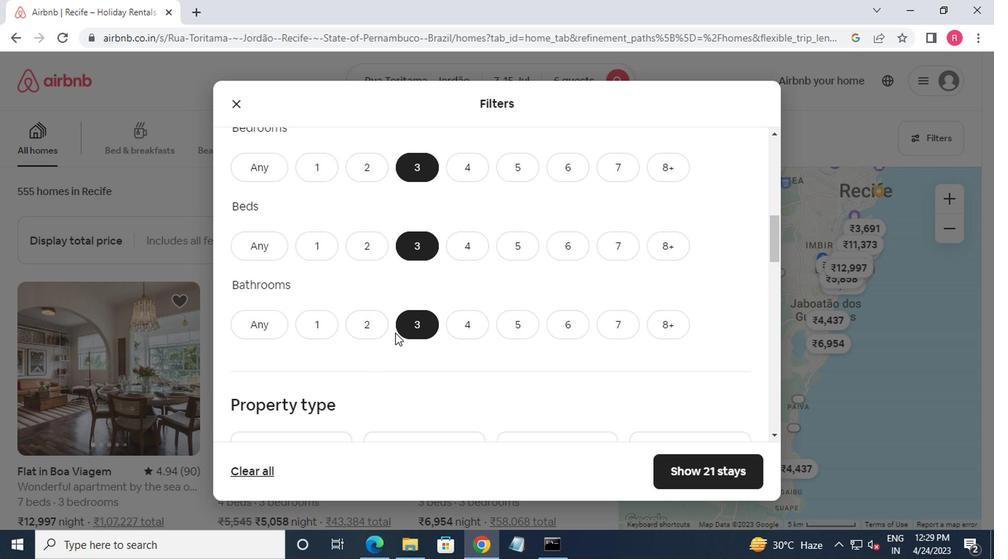 
Action: Mouse scrolled (342, 297) with delta (0, 0)
Screenshot: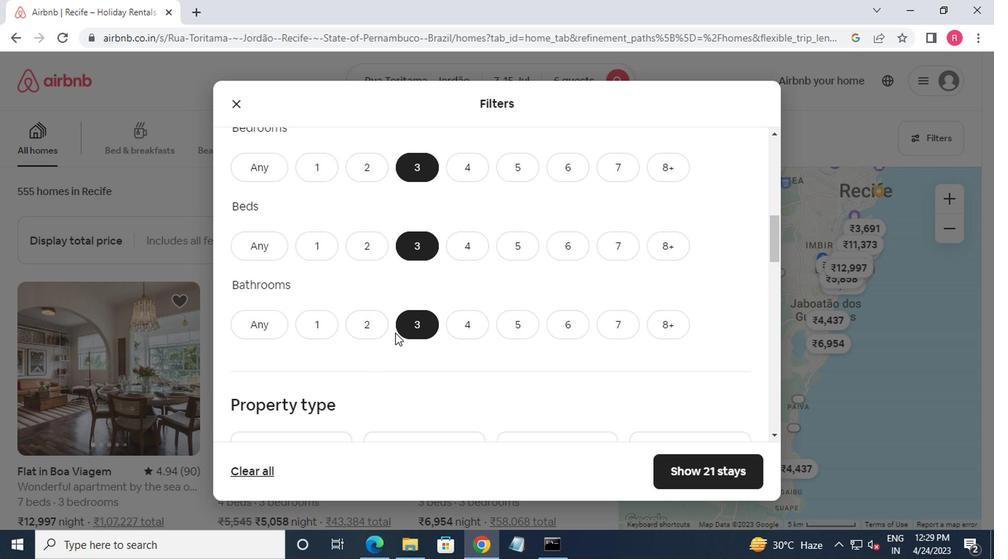 
Action: Mouse moved to (291, 305)
Screenshot: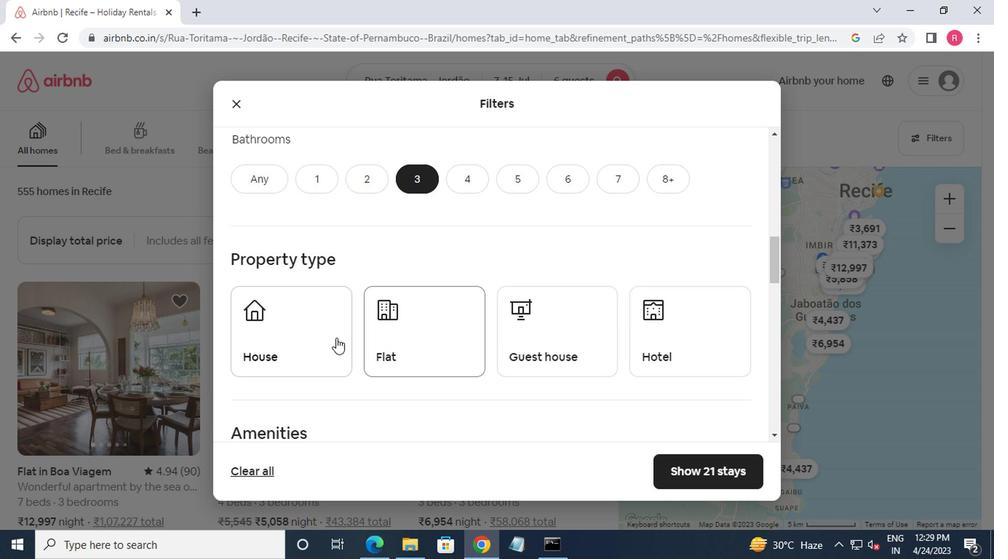 
Action: Mouse pressed left at (291, 305)
Screenshot: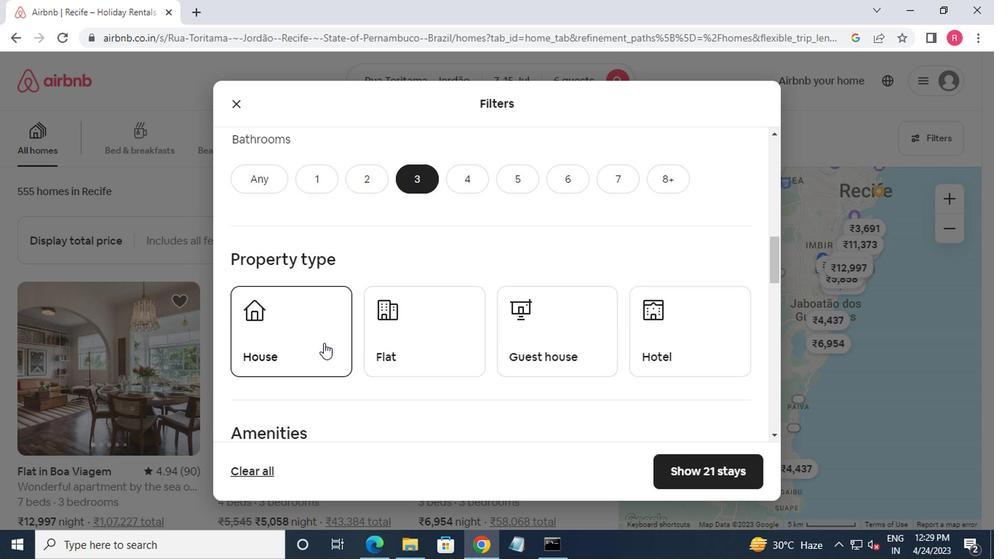 
Action: Mouse moved to (353, 306)
Screenshot: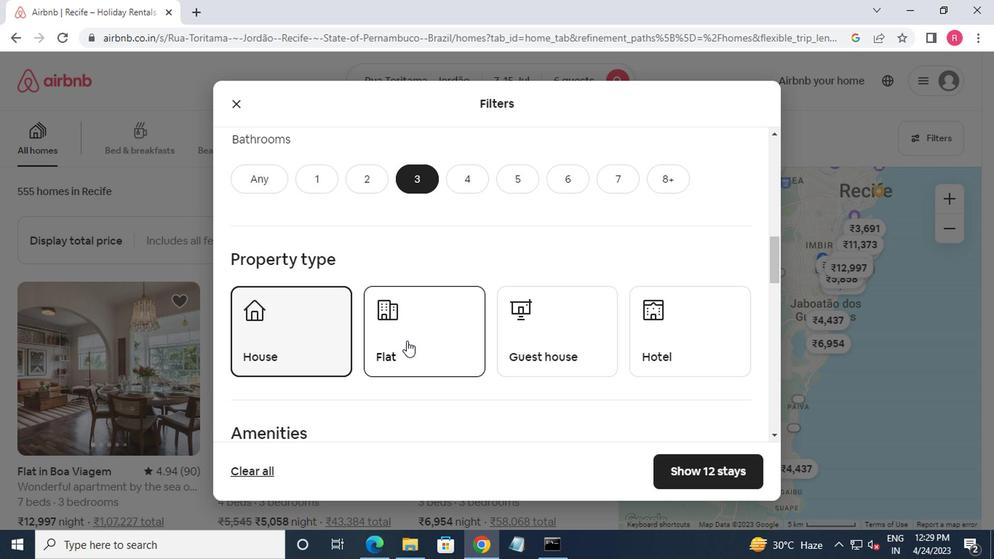 
Action: Mouse pressed left at (353, 306)
Screenshot: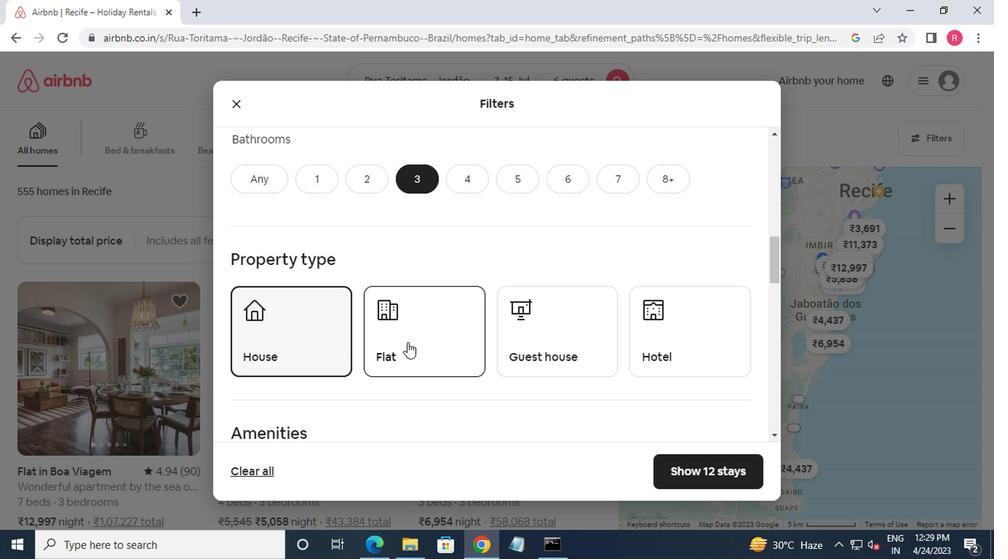 
Action: Mouse moved to (392, 309)
Screenshot: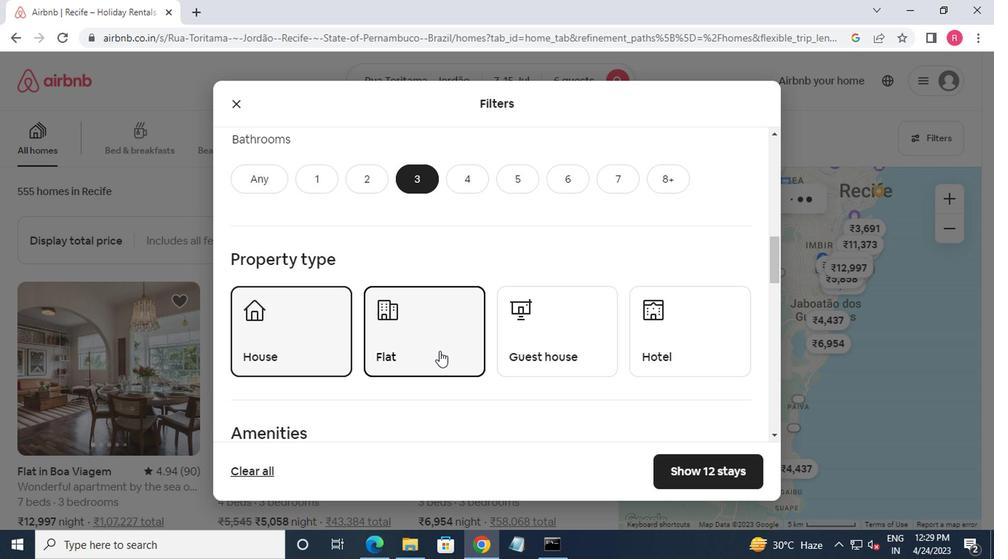 
Action: Mouse pressed left at (392, 309)
Screenshot: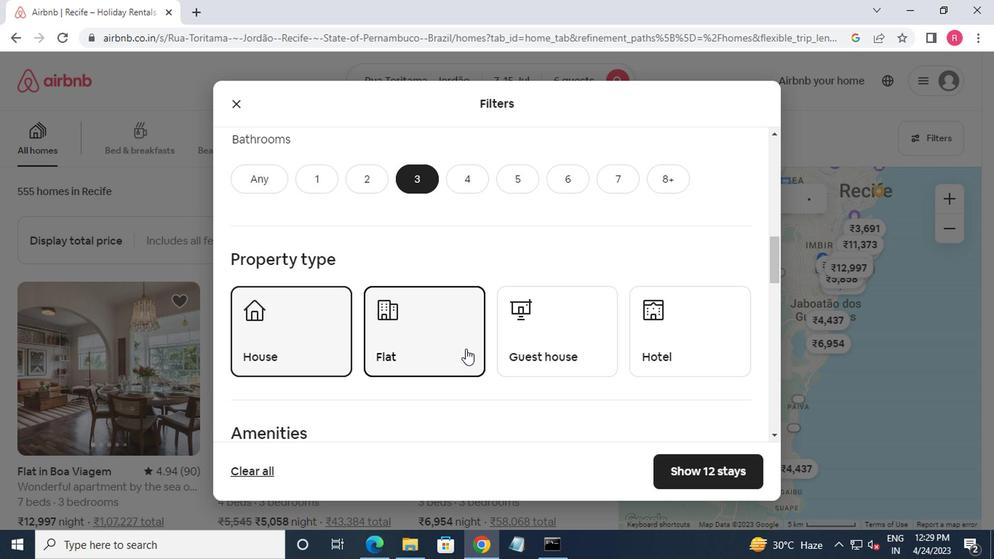 
Action: Mouse moved to (419, 308)
Screenshot: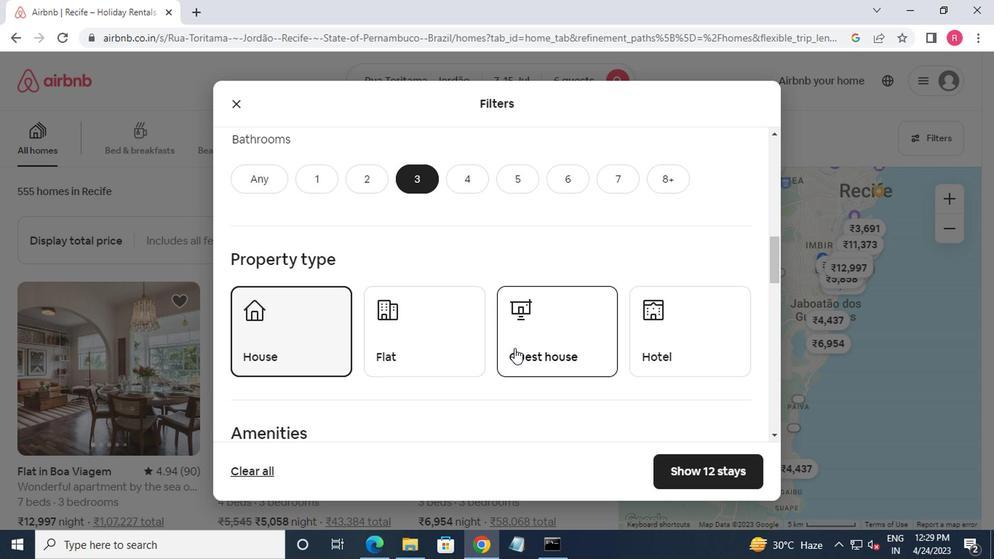 
Action: Mouse pressed left at (419, 308)
Screenshot: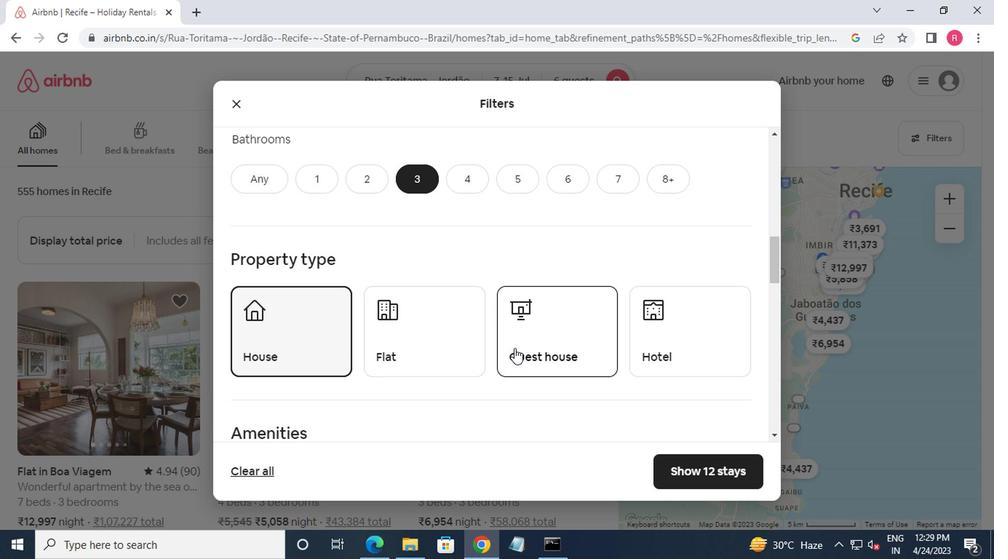 
Action: Mouse moved to (384, 303)
Screenshot: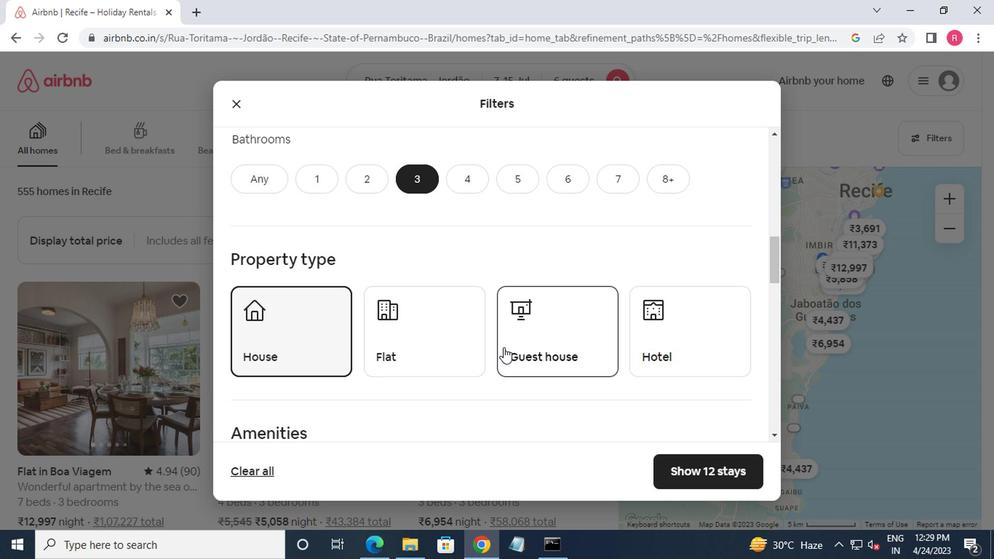 
Action: Mouse pressed left at (384, 303)
Screenshot: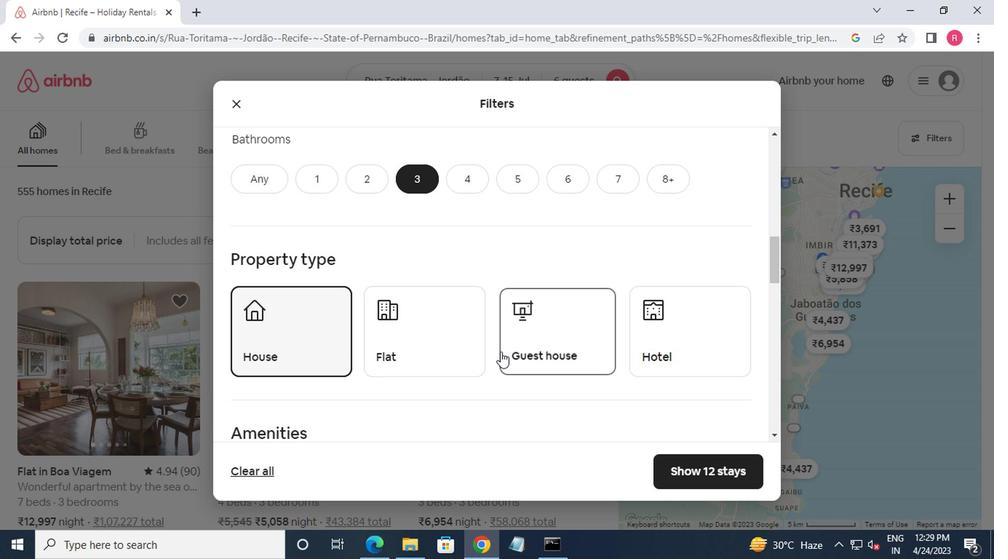 
Action: Mouse moved to (419, 303)
Screenshot: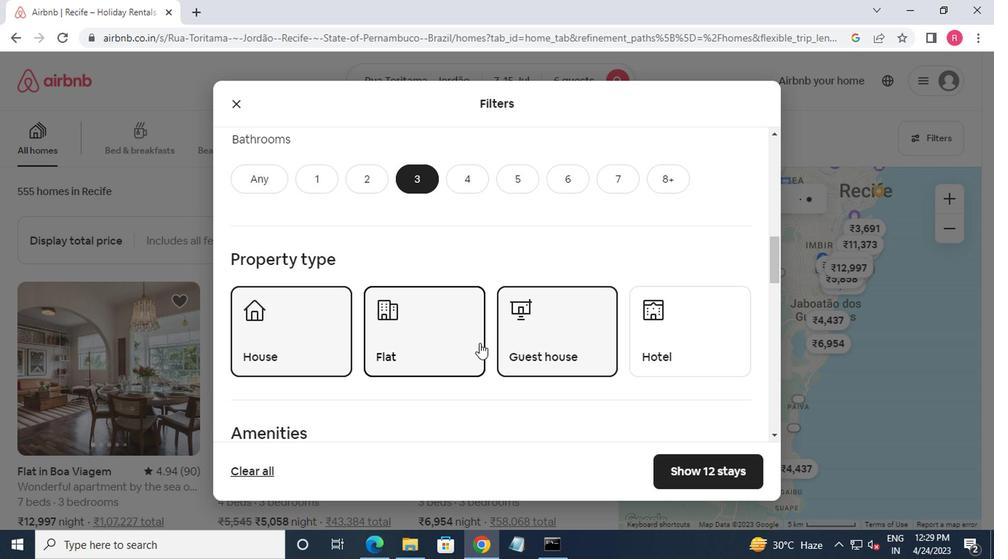 
Action: Mouse scrolled (419, 303) with delta (0, 0)
Screenshot: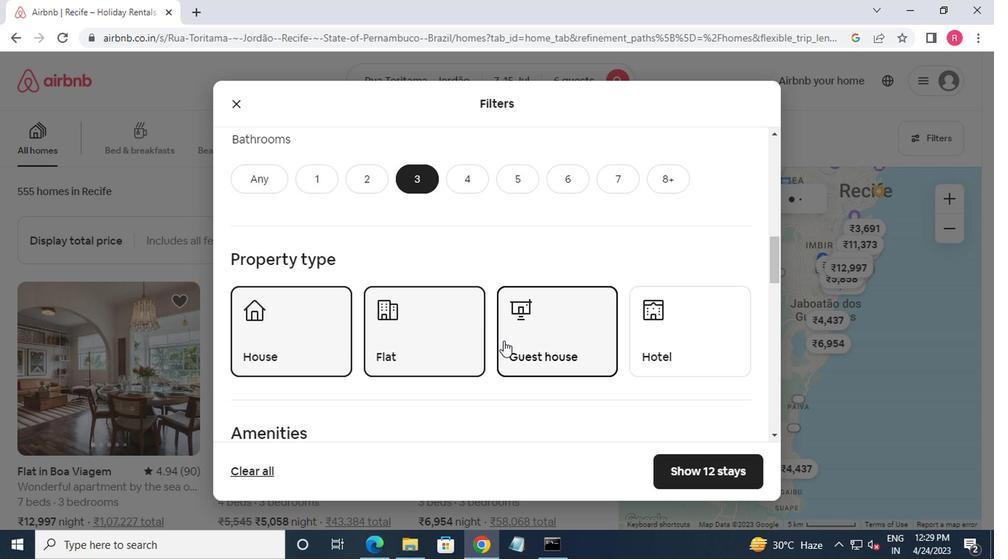 
Action: Mouse scrolled (419, 303) with delta (0, 0)
Screenshot: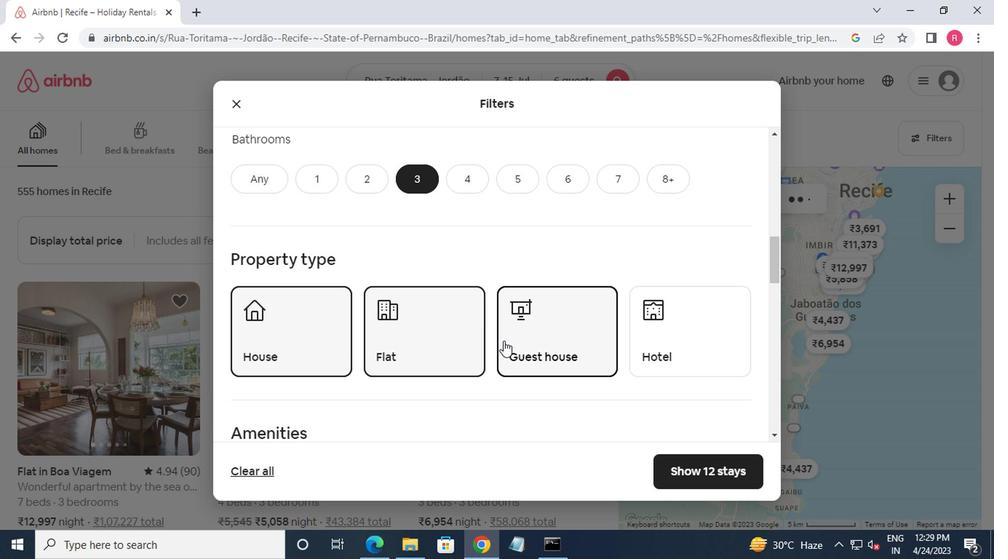 
Action: Mouse scrolled (419, 303) with delta (0, 0)
Screenshot: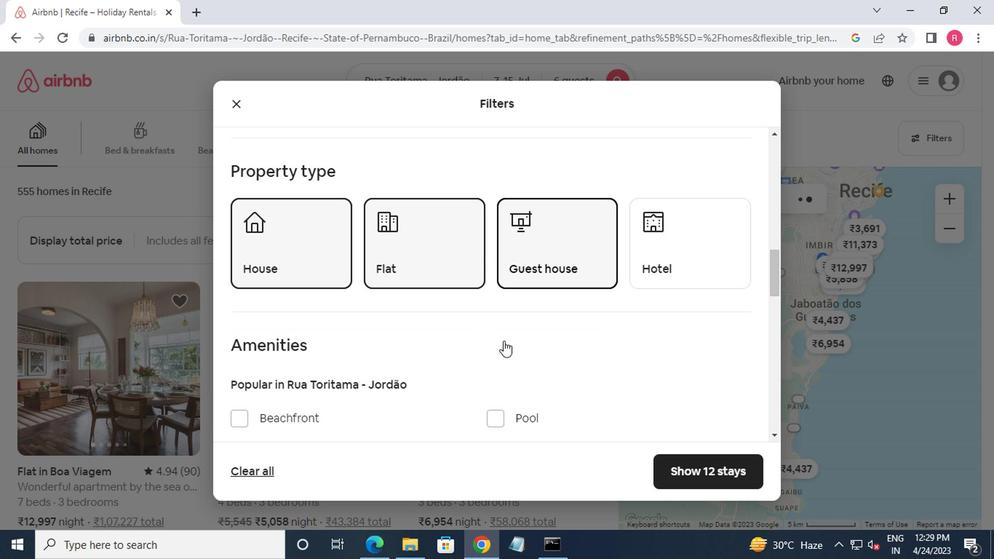 
Action: Mouse scrolled (419, 303) with delta (0, 0)
Screenshot: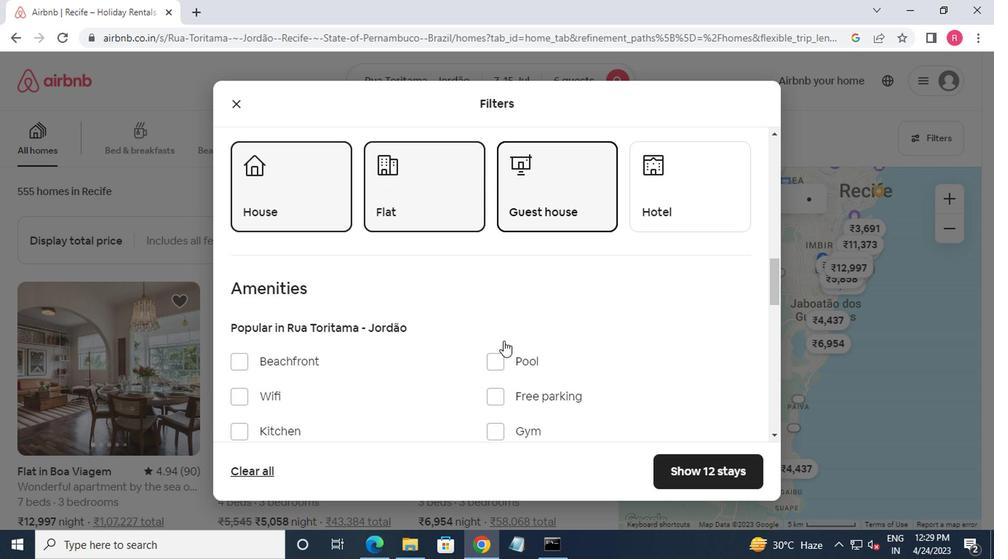 
Action: Mouse scrolled (419, 303) with delta (0, 0)
Screenshot: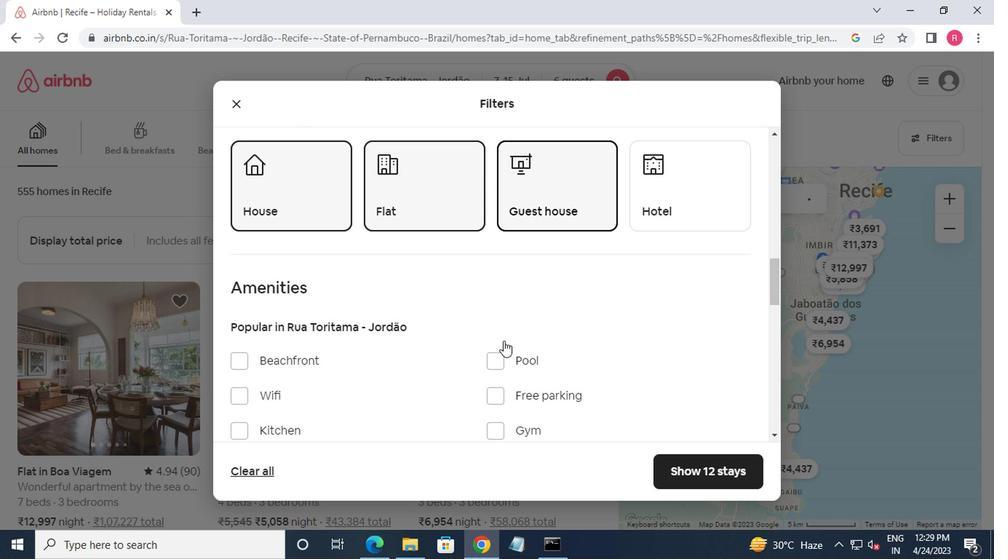 
Action: Mouse moved to (418, 300)
Screenshot: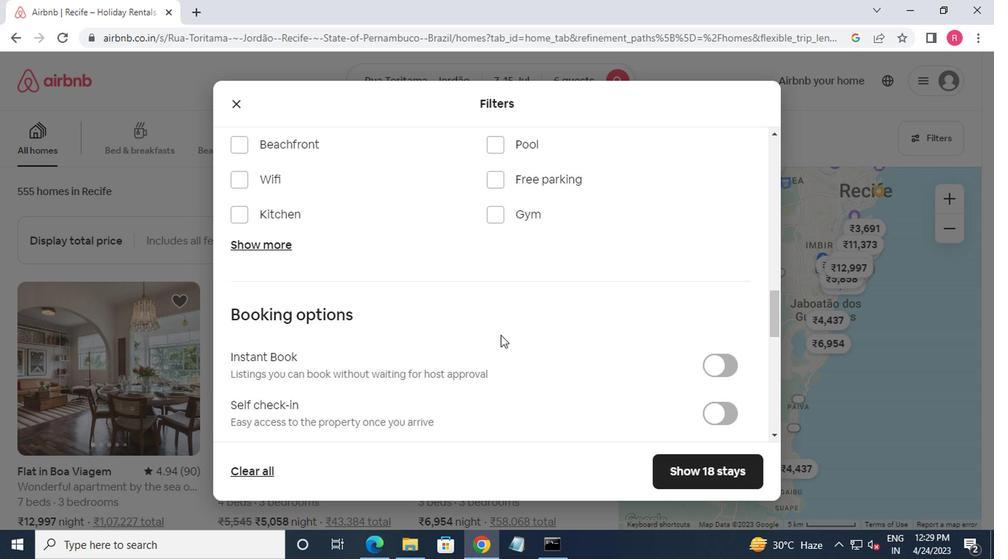 
Action: Mouse scrolled (418, 300) with delta (0, 0)
Screenshot: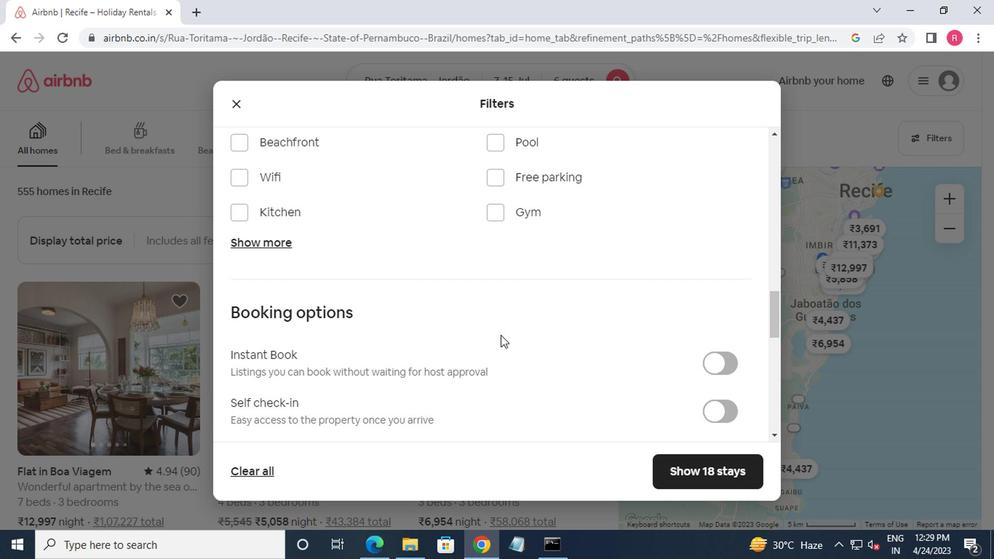 
Action: Mouse moved to (581, 297)
Screenshot: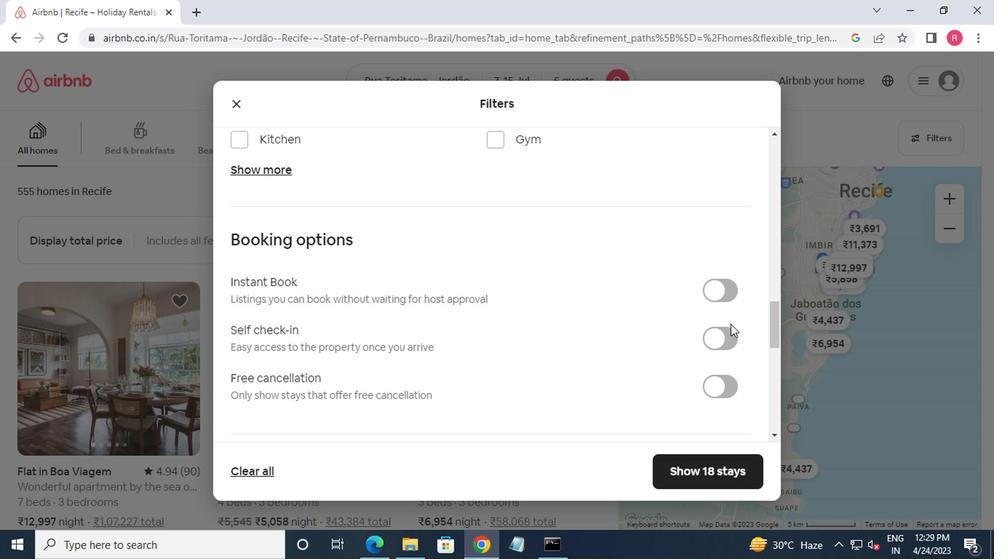 
Action: Mouse pressed left at (581, 297)
Screenshot: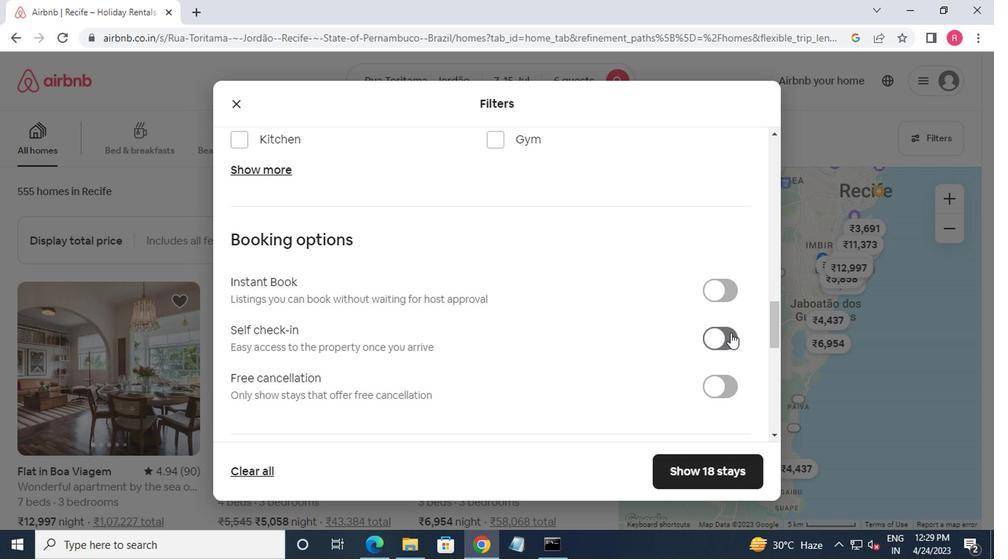 
Action: Mouse moved to (466, 302)
Screenshot: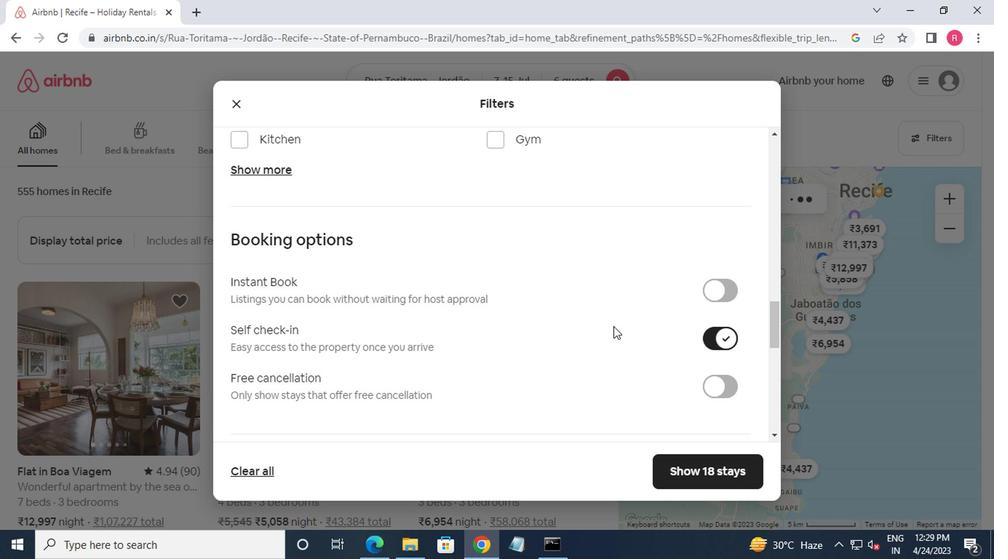 
Action: Mouse scrolled (466, 301) with delta (0, 0)
Screenshot: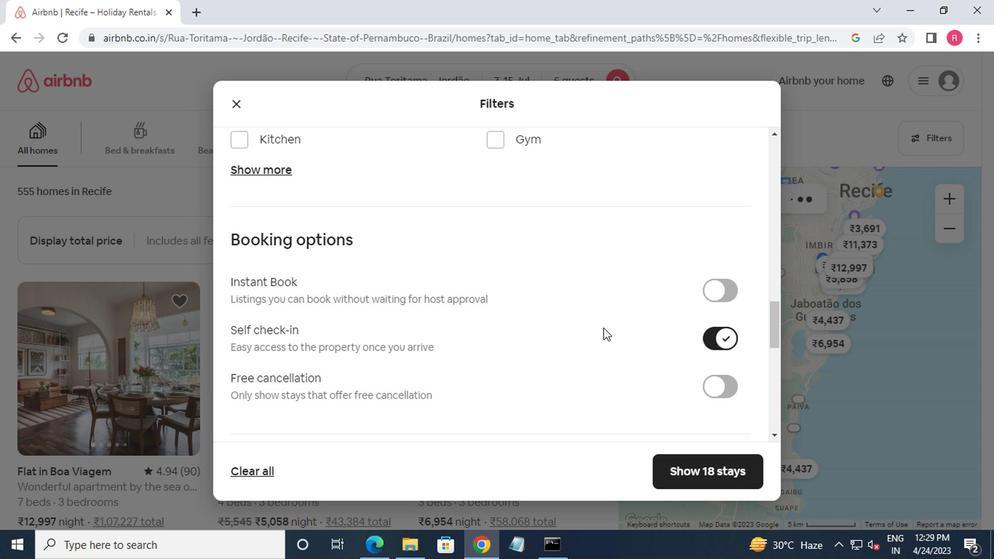
Action: Mouse moved to (465, 304)
Screenshot: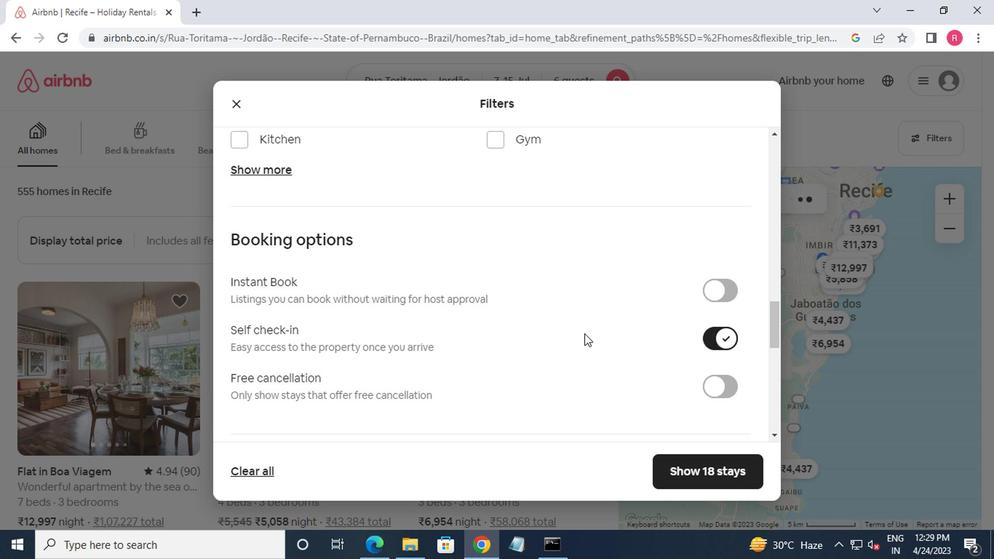 
Action: Mouse scrolled (465, 303) with delta (0, 0)
Screenshot: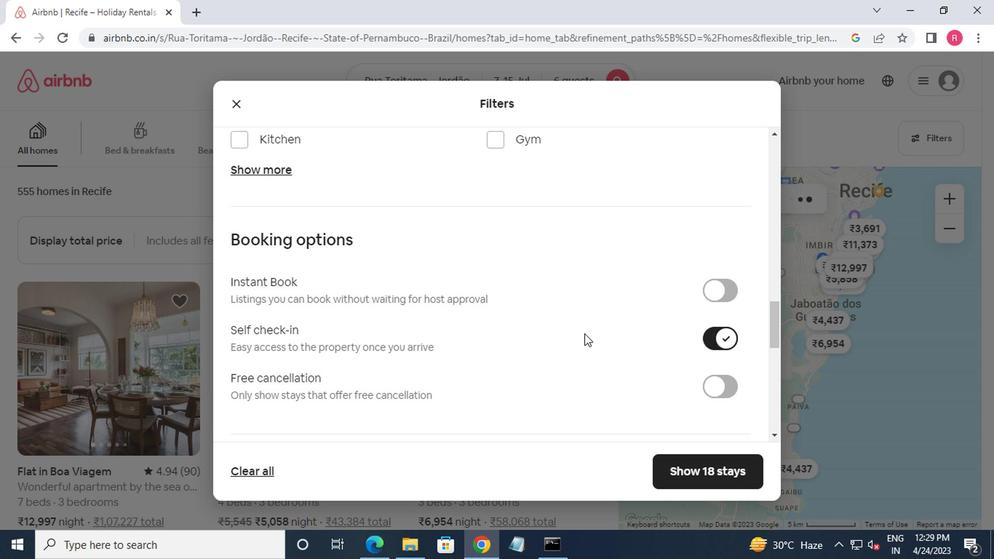 
Action: Mouse moved to (463, 304)
Screenshot: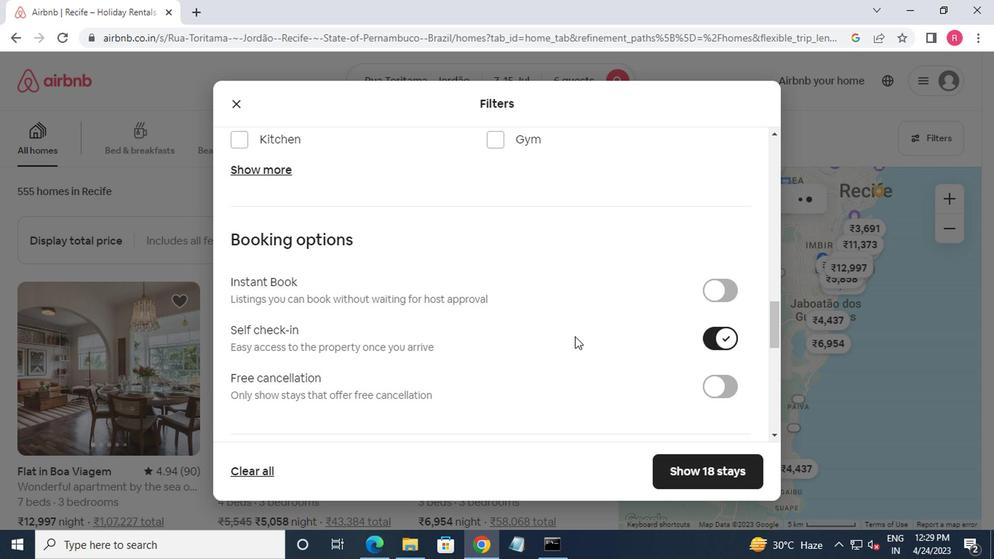
Action: Mouse scrolled (463, 304) with delta (0, 0)
Screenshot: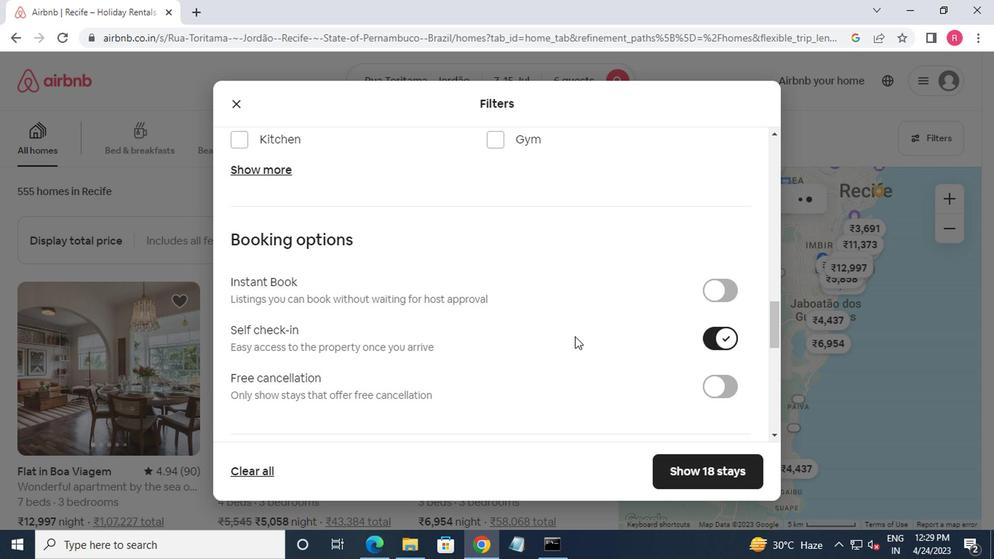 
Action: Mouse moved to (434, 305)
Screenshot: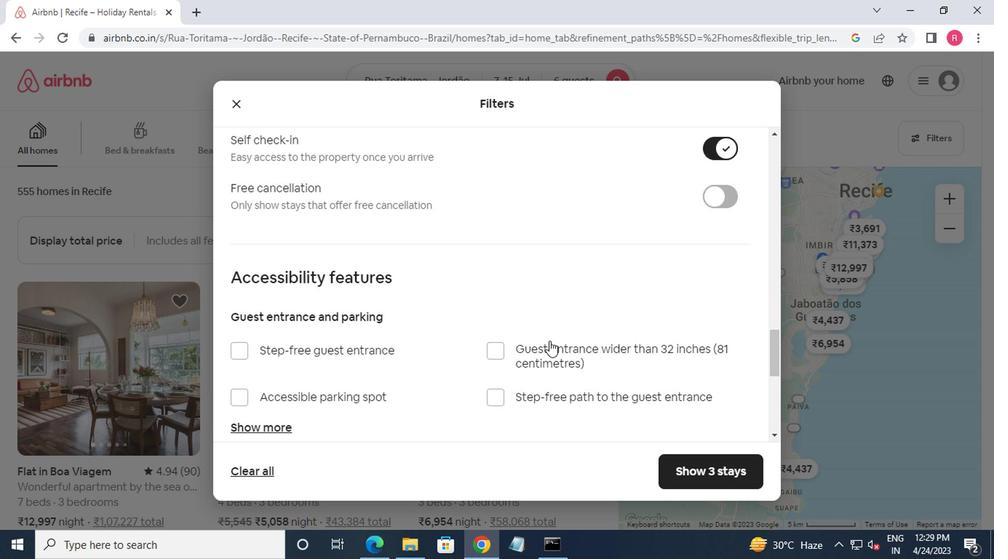 
Action: Mouse scrolled (434, 305) with delta (0, 0)
Screenshot: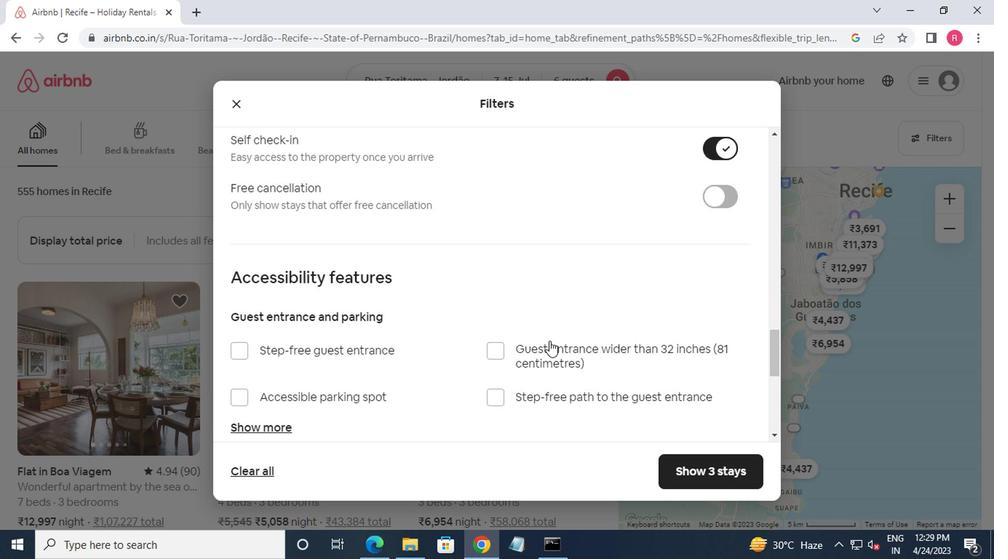 
Action: Mouse moved to (432, 307)
Screenshot: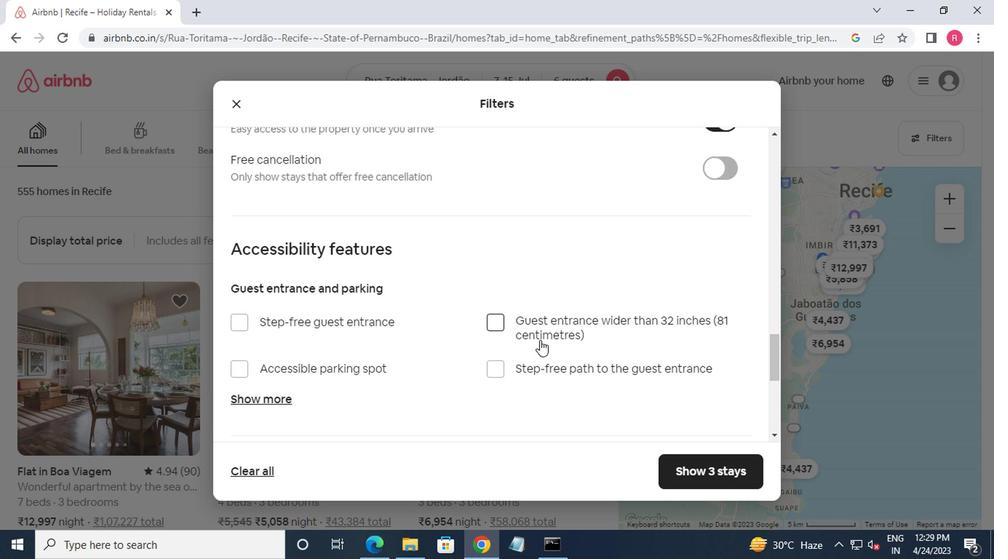 
Action: Mouse scrolled (432, 306) with delta (0, 0)
Screenshot: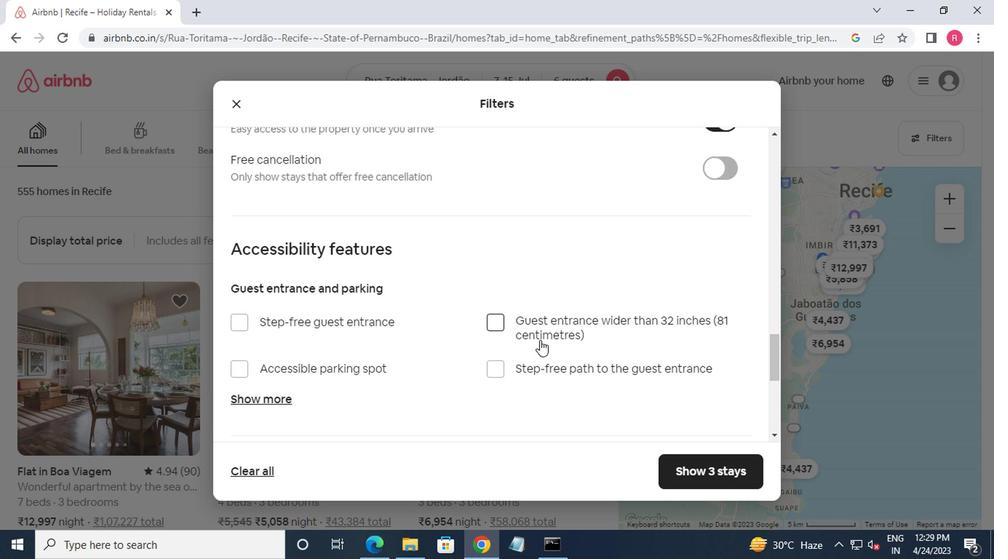 
Action: Mouse moved to (430, 307)
Screenshot: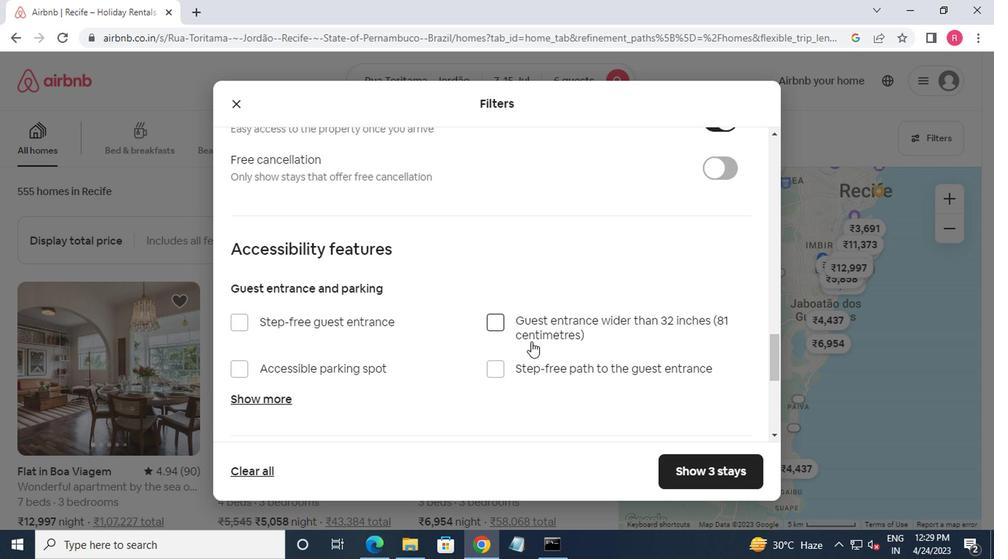 
Action: Mouse scrolled (430, 307) with delta (0, 0)
Screenshot: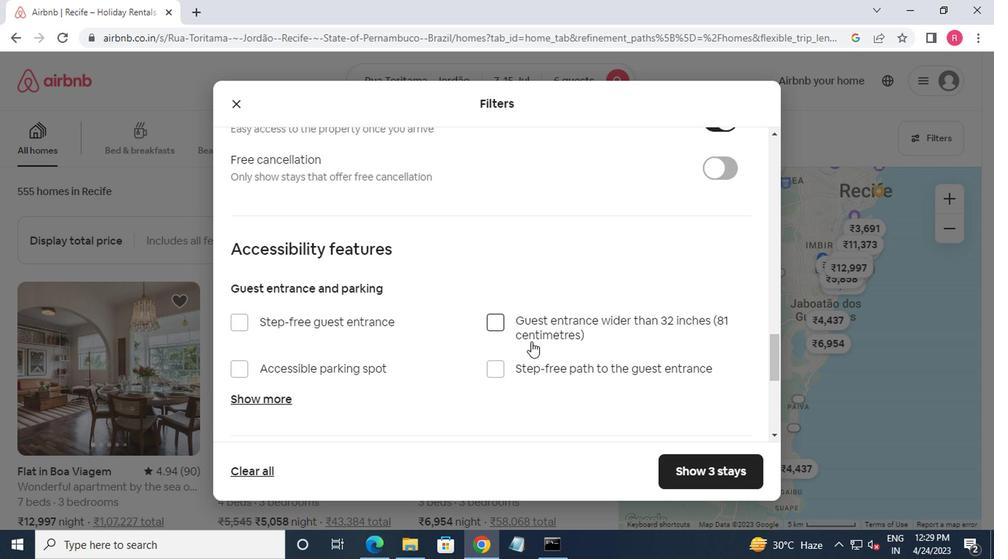 
Action: Mouse moved to (329, 329)
Screenshot: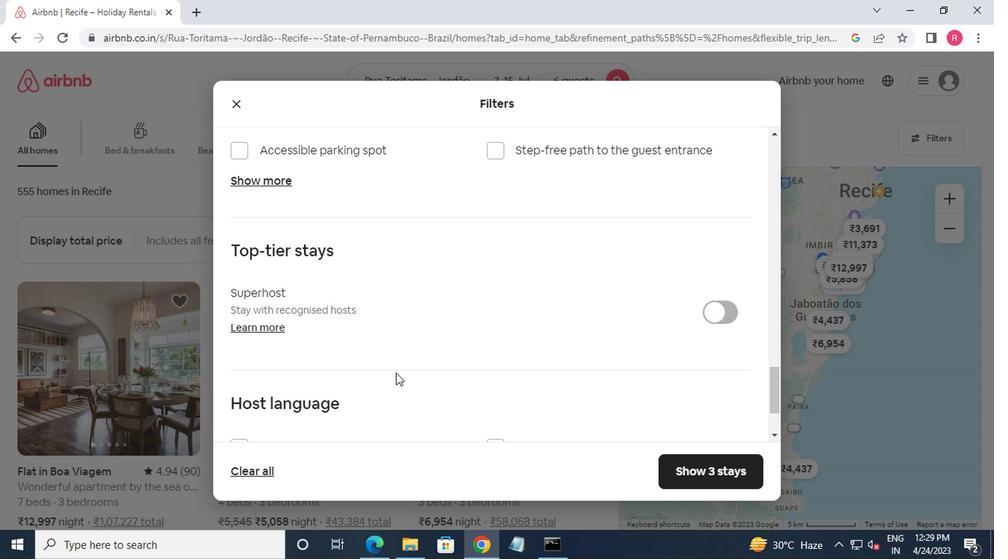 
Action: Mouse scrolled (329, 328) with delta (0, 0)
Screenshot: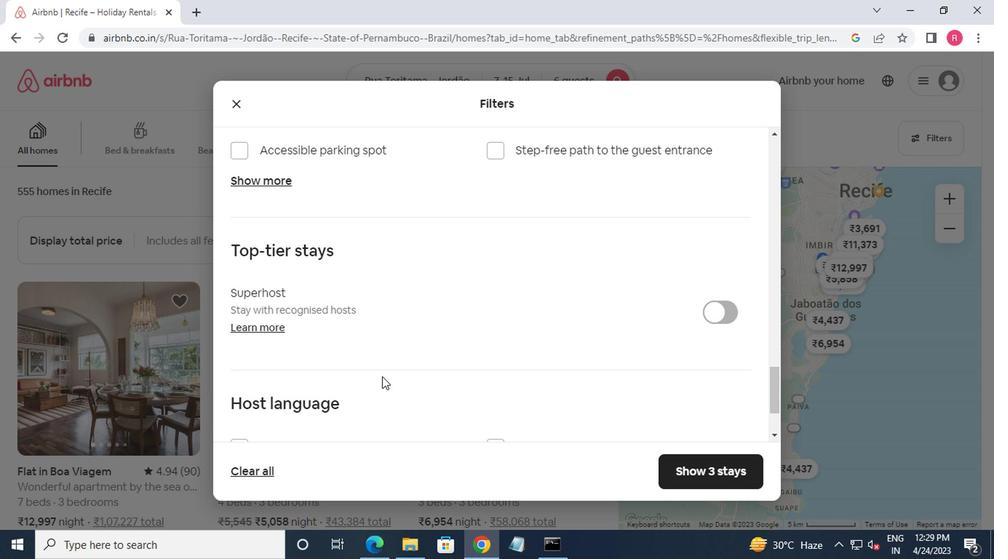 
Action: Mouse scrolled (329, 328) with delta (0, 0)
Screenshot: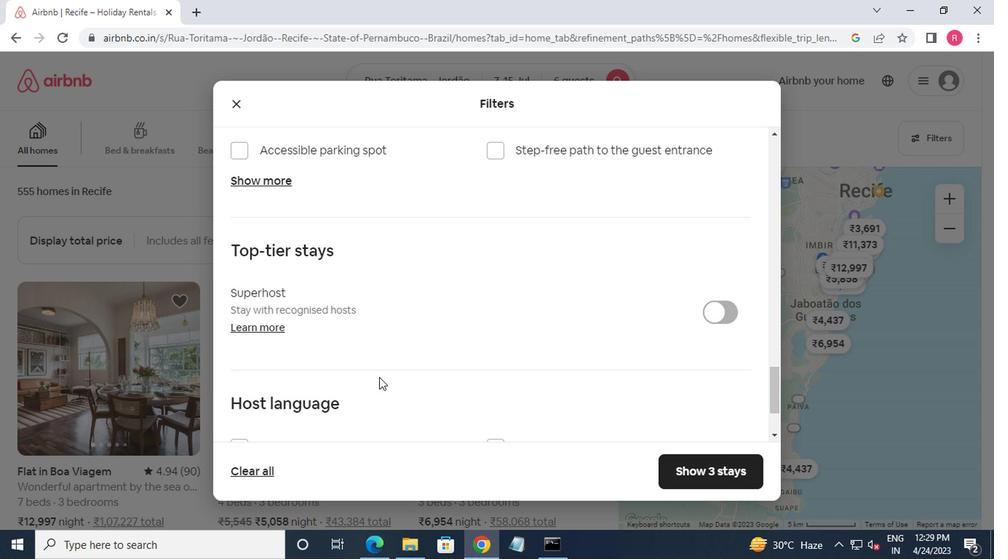 
Action: Mouse scrolled (329, 328) with delta (0, 0)
Screenshot: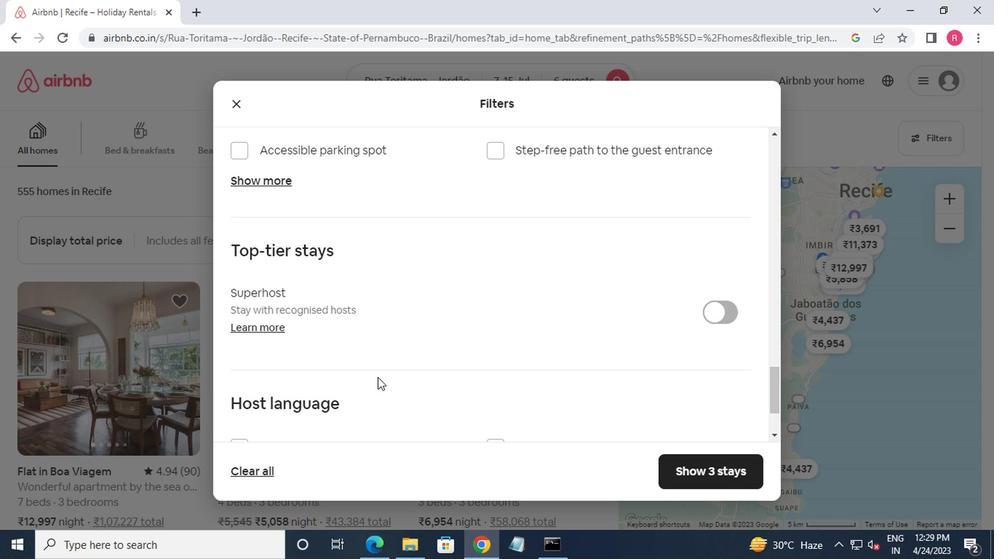 
Action: Mouse moved to (266, 344)
Screenshot: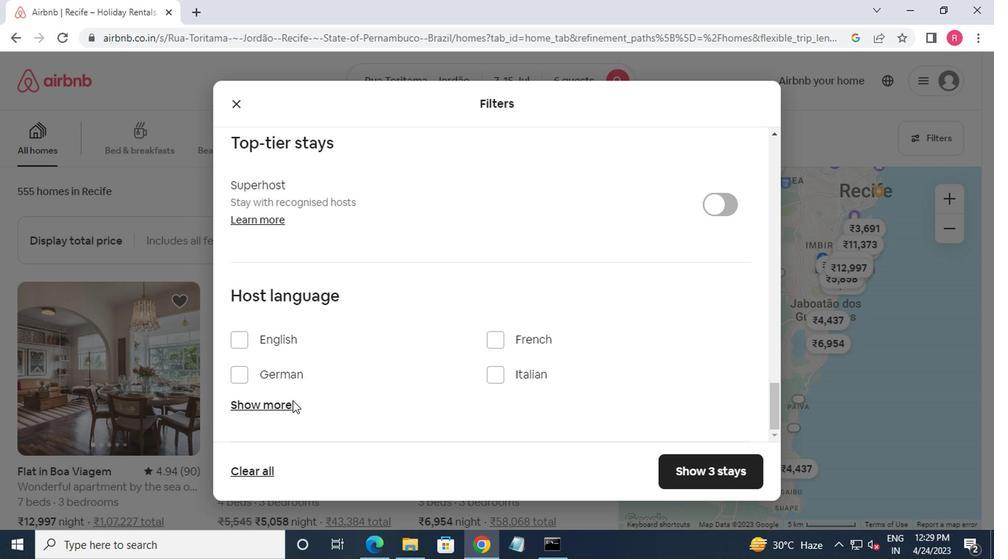 
Action: Mouse pressed left at (266, 344)
Screenshot: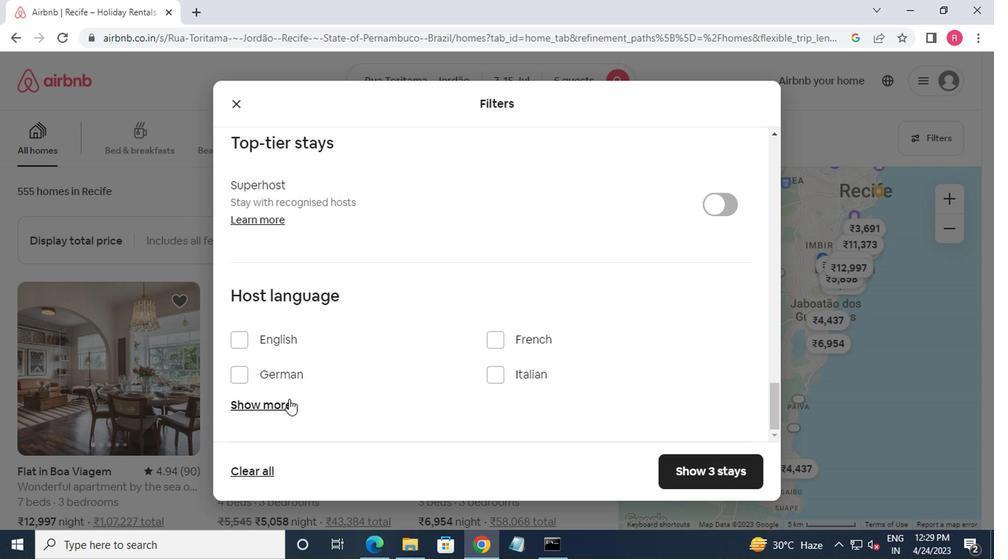 
Action: Mouse moved to (325, 343)
Screenshot: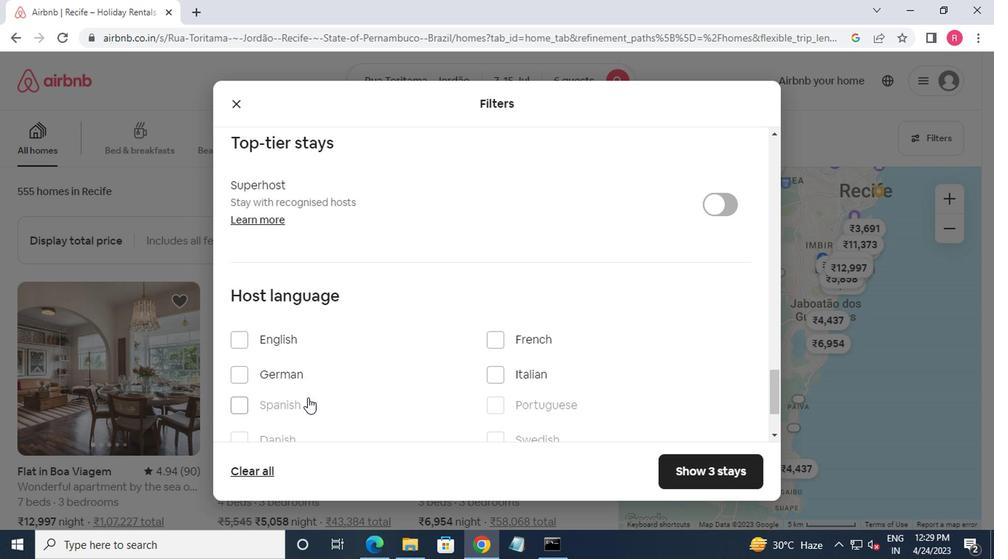 
Action: Mouse scrolled (325, 343) with delta (0, 0)
Screenshot: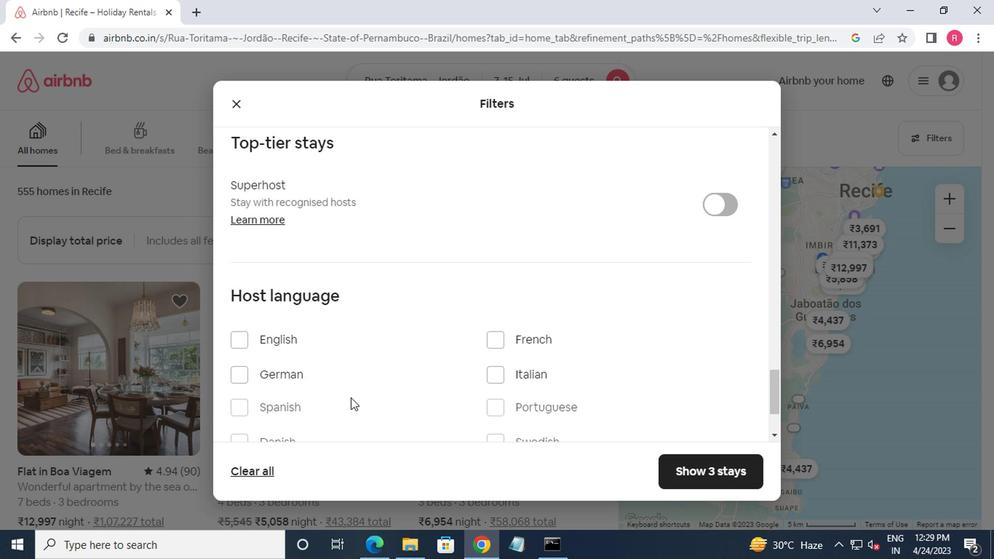 
Action: Mouse scrolled (325, 343) with delta (0, 0)
Screenshot: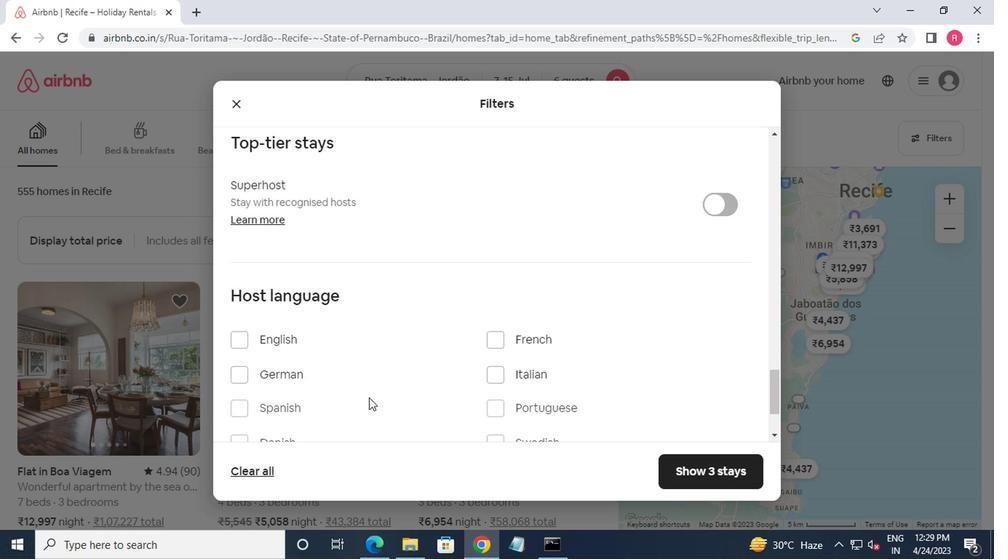 
Action: Mouse moved to (234, 277)
Screenshot: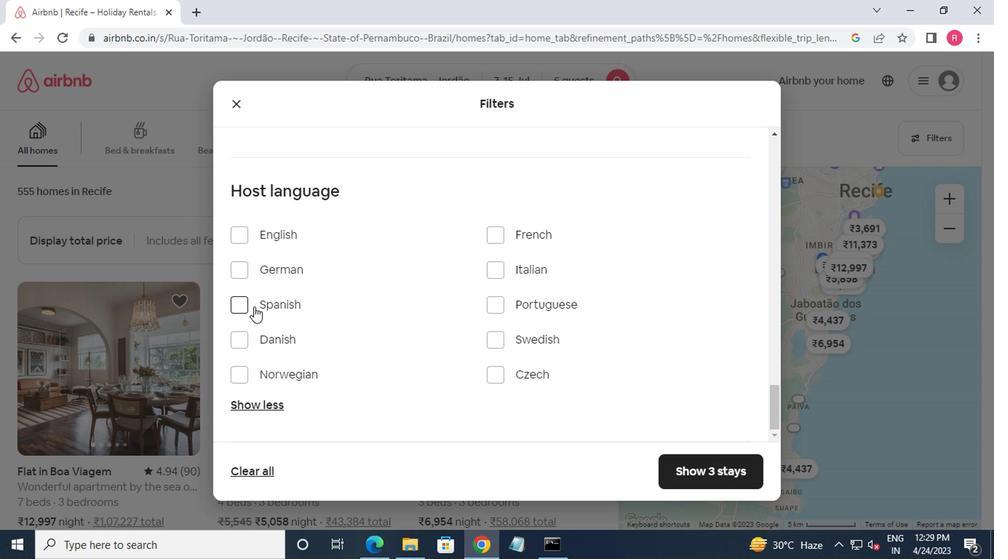 
Action: Mouse pressed left at (234, 277)
Screenshot: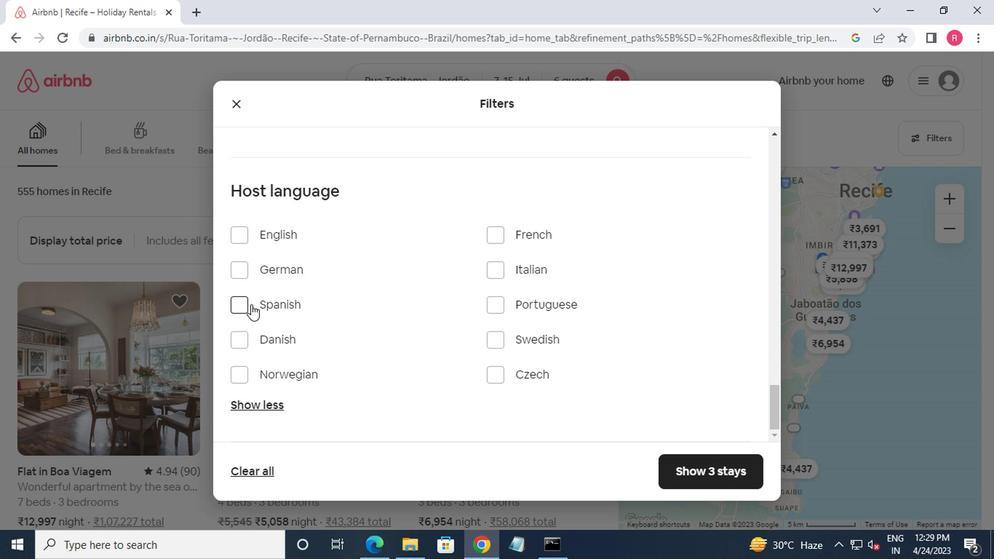 
Action: Mouse moved to (567, 397)
Screenshot: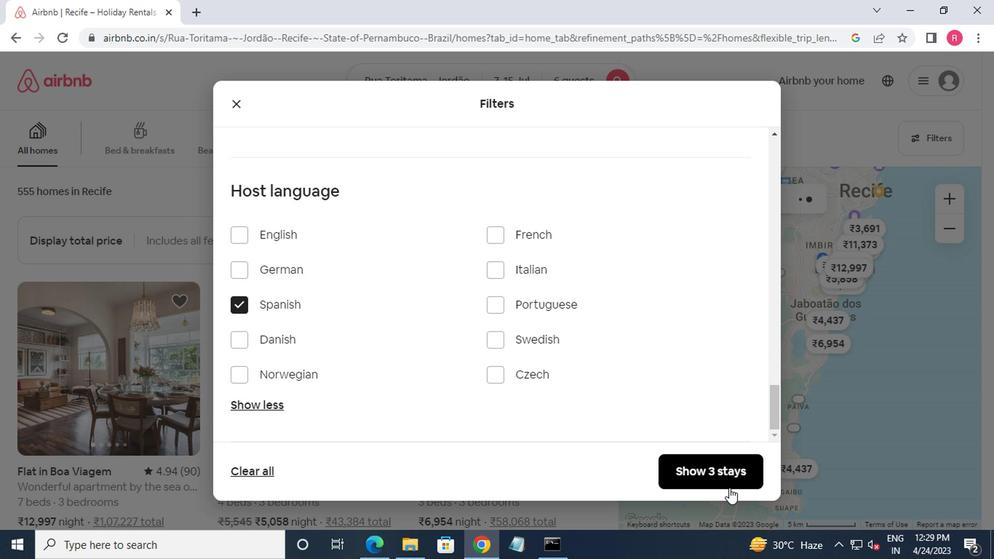 
Action: Mouse pressed left at (567, 397)
Screenshot: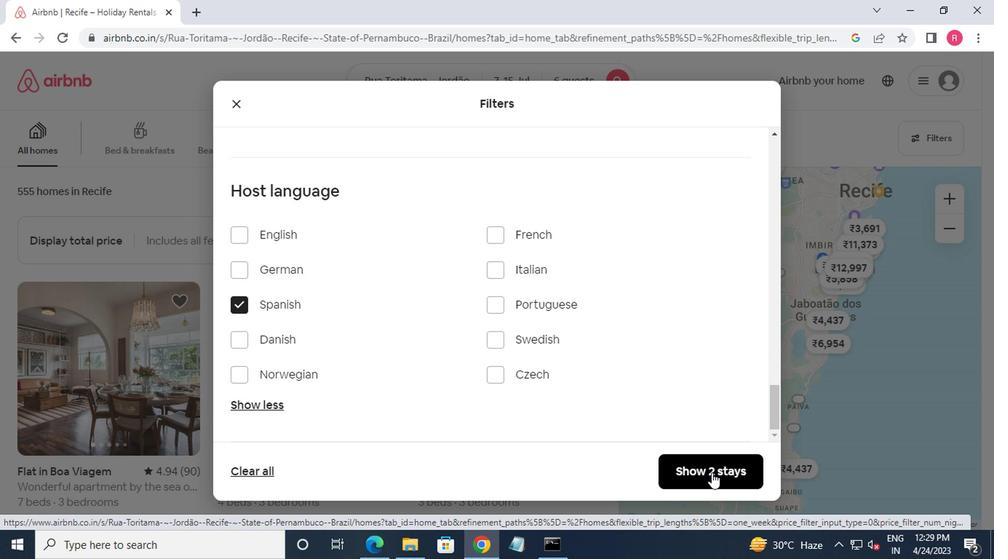 
Action: Mouse moved to (569, 396)
Screenshot: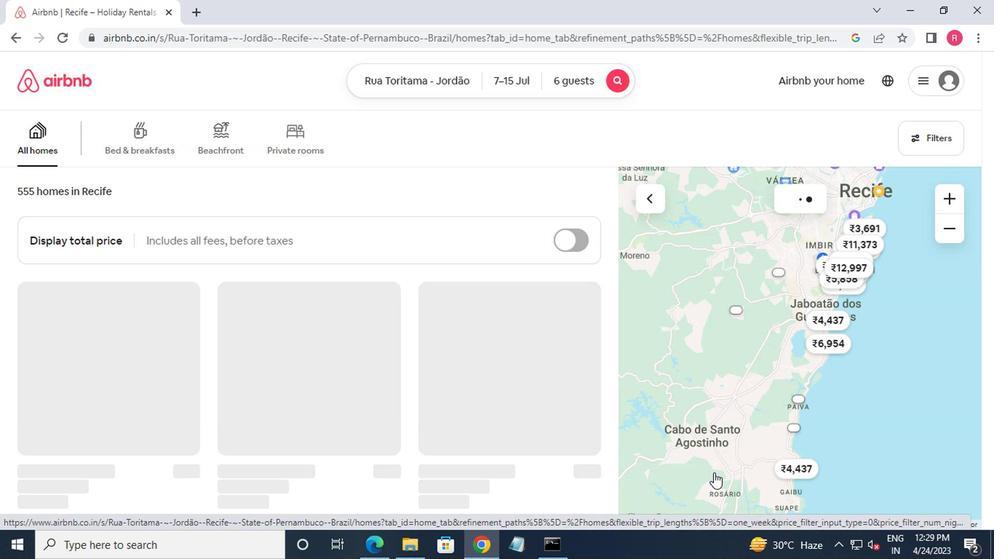 
